 Task: Look for space in Bagé, Brazil from 5th July, 2023 to 15th July, 2023 for 9 adults in price range Rs.15000 to Rs.25000. Place can be entire place with 5 bedrooms having 5 beds and 5 bathrooms. Property type can be house, flat, guest house. Amenities needed are: washing machine. Booking option can be shelf check-in. Required host language is Spanish.
Action: Mouse moved to (412, 89)
Screenshot: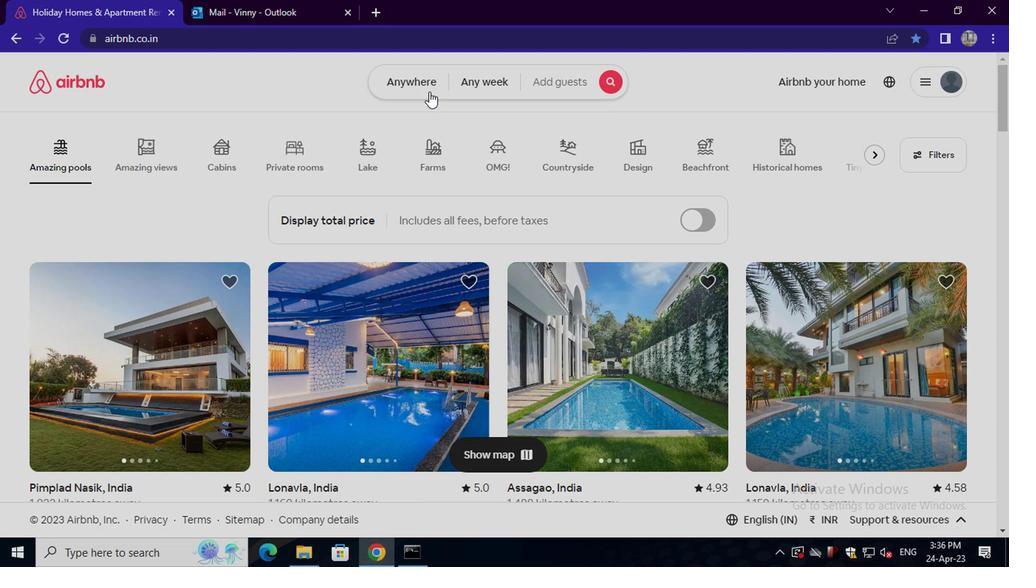 
Action: Mouse pressed left at (412, 89)
Screenshot: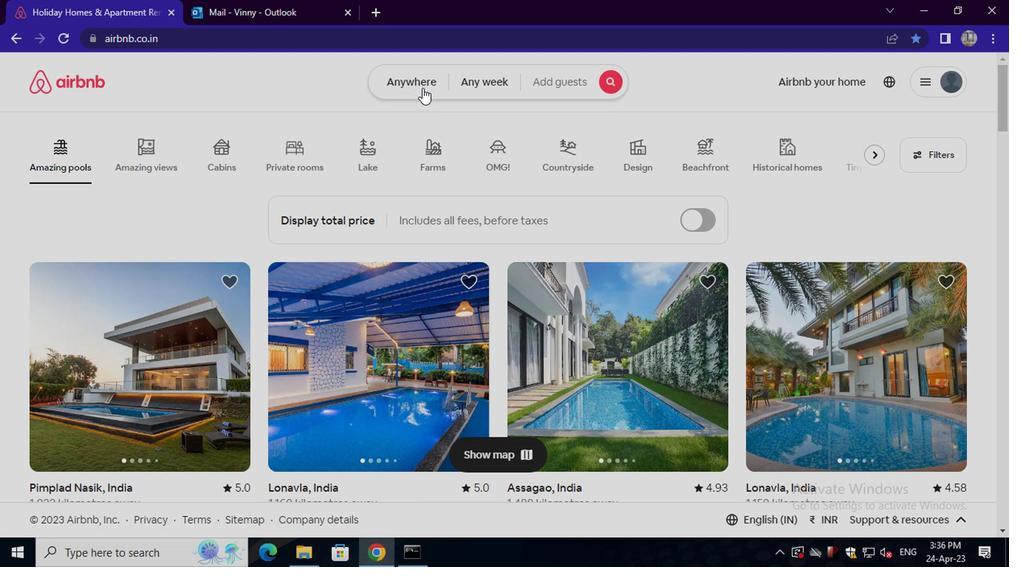 
Action: Mouse moved to (311, 140)
Screenshot: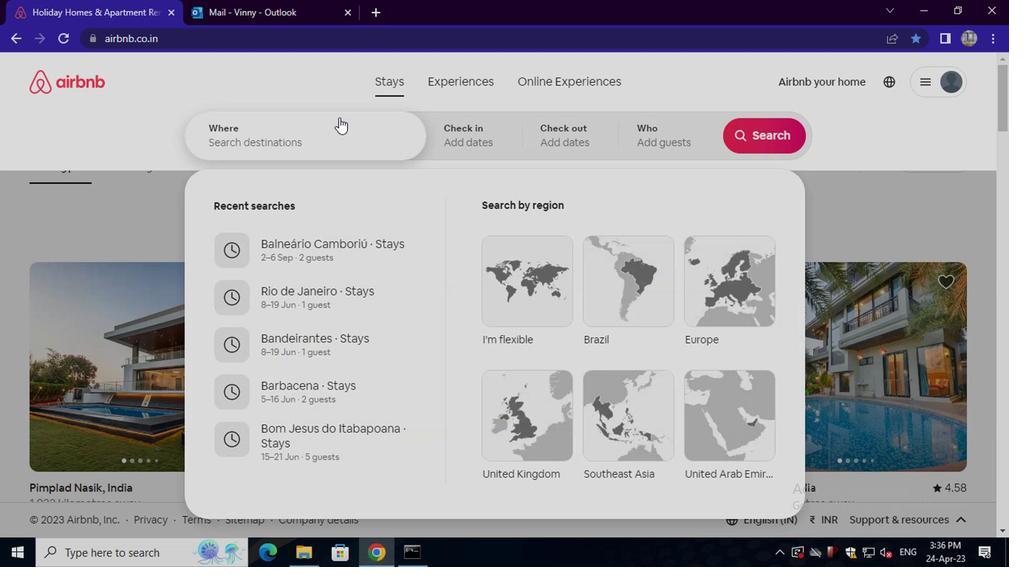 
Action: Mouse pressed left at (311, 140)
Screenshot: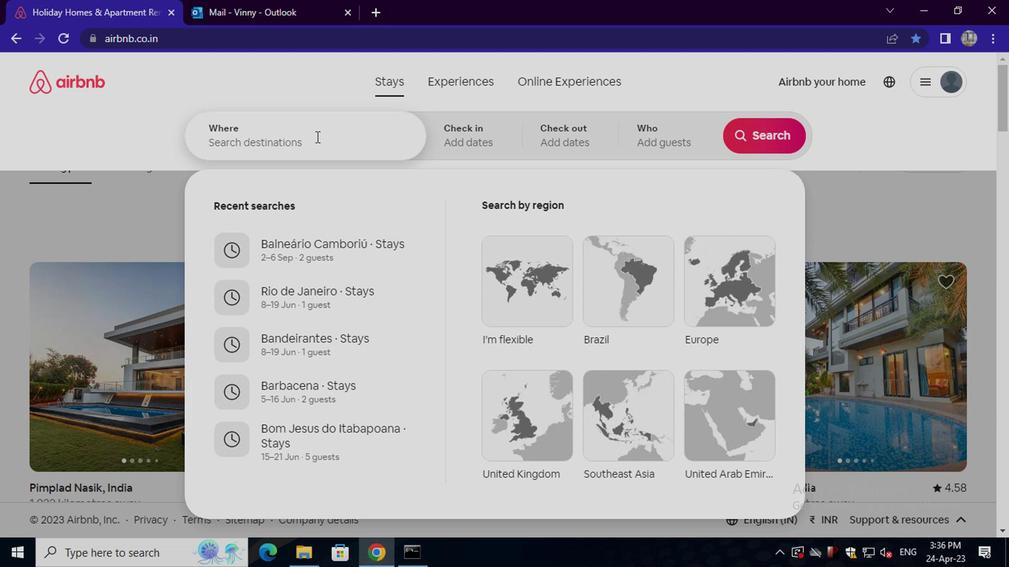 
Action: Key pressed bage,<Key.space>n<Key.backspace>brazil<Key.enter>
Screenshot: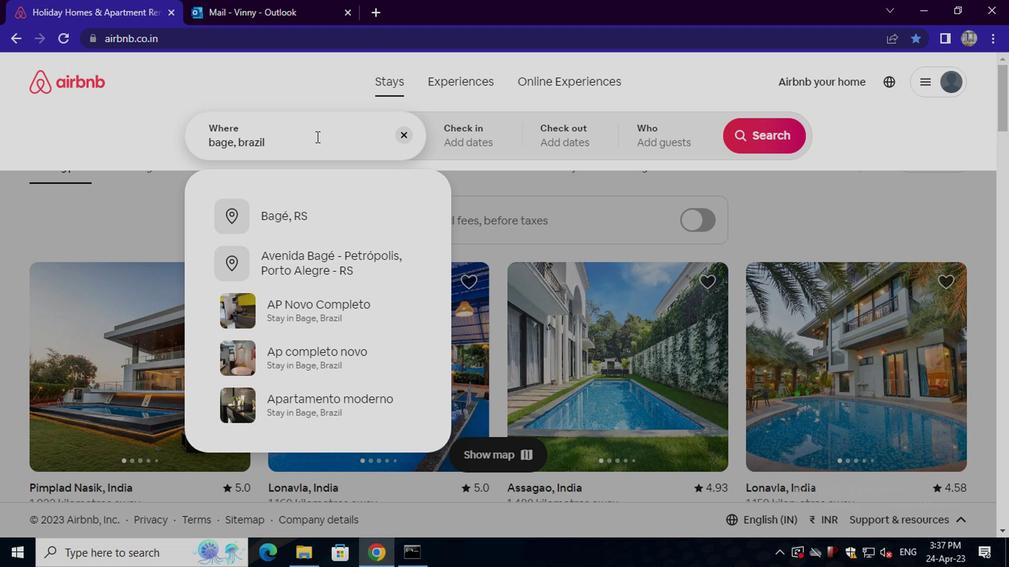 
Action: Mouse moved to (745, 250)
Screenshot: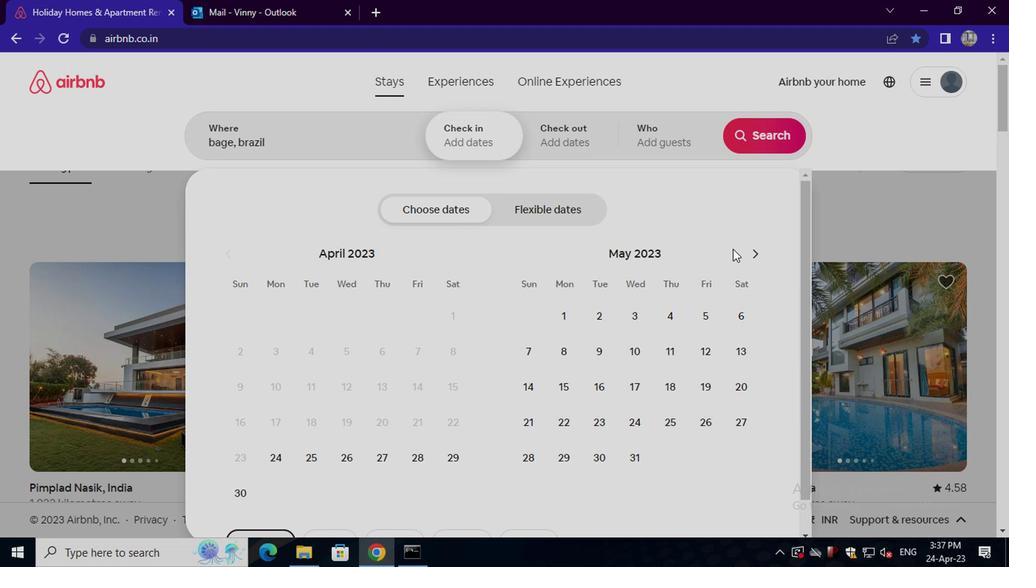 
Action: Mouse pressed left at (745, 250)
Screenshot: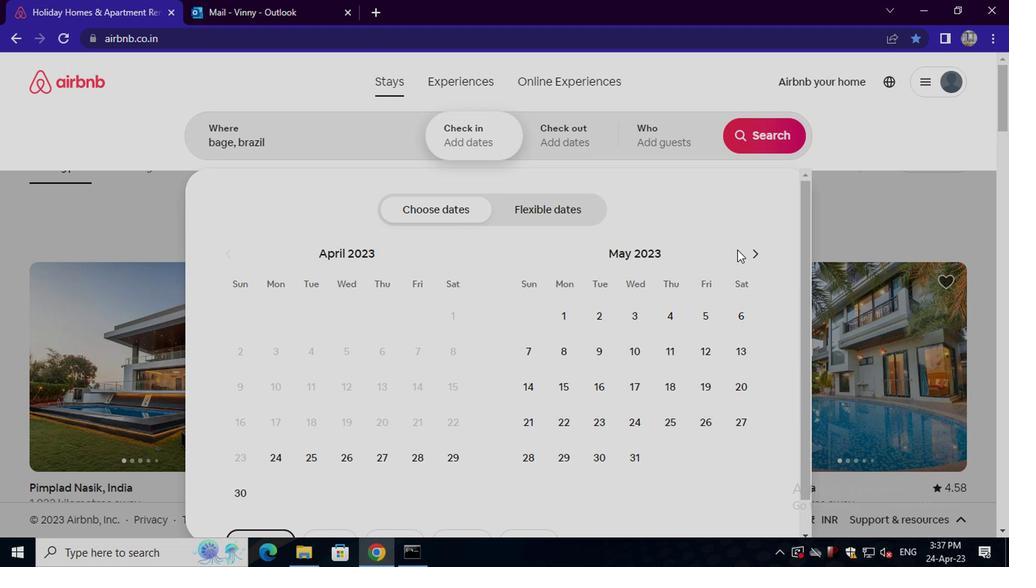 
Action: Mouse moved to (745, 250)
Screenshot: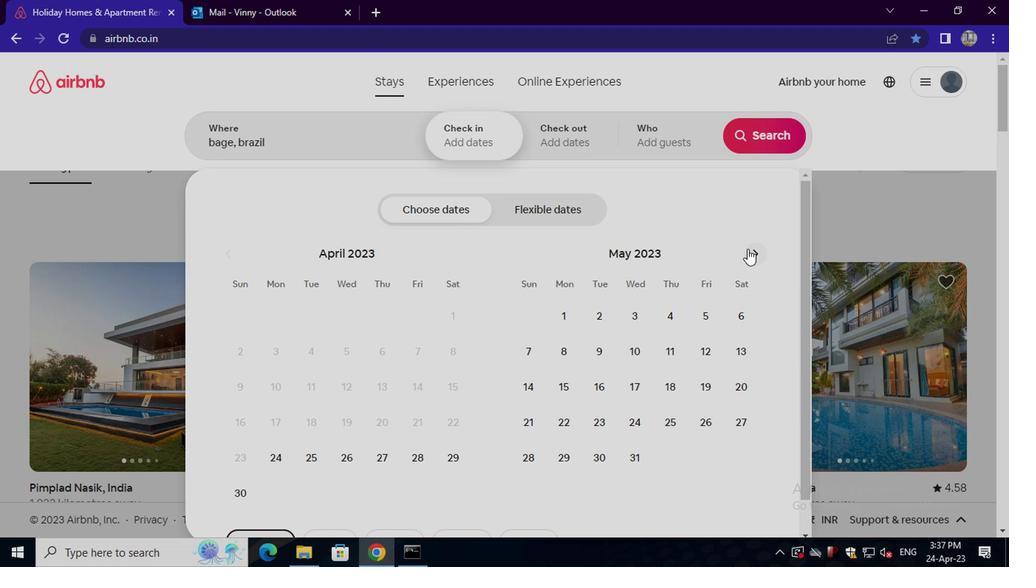 
Action: Mouse pressed left at (745, 250)
Screenshot: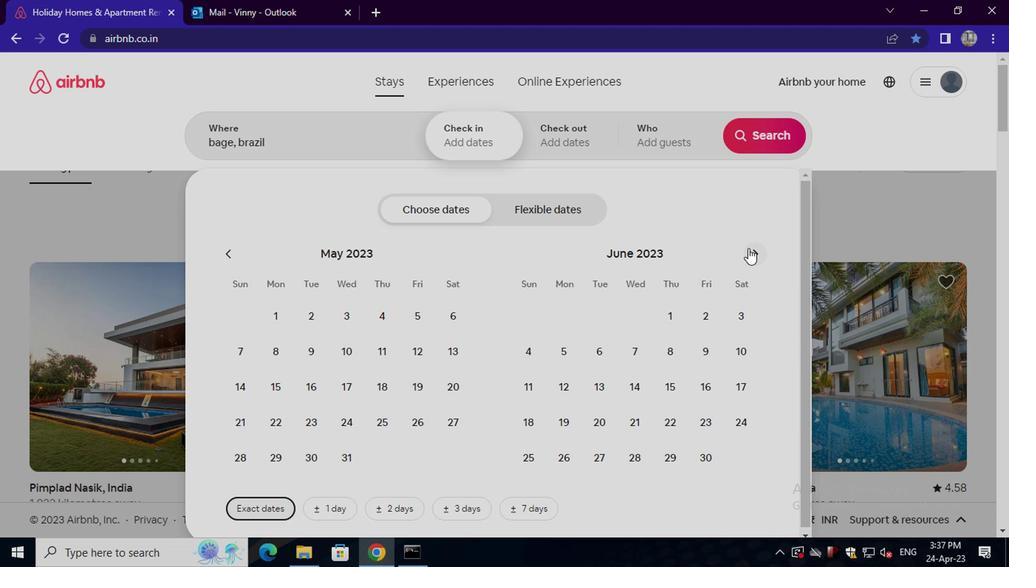 
Action: Mouse moved to (636, 350)
Screenshot: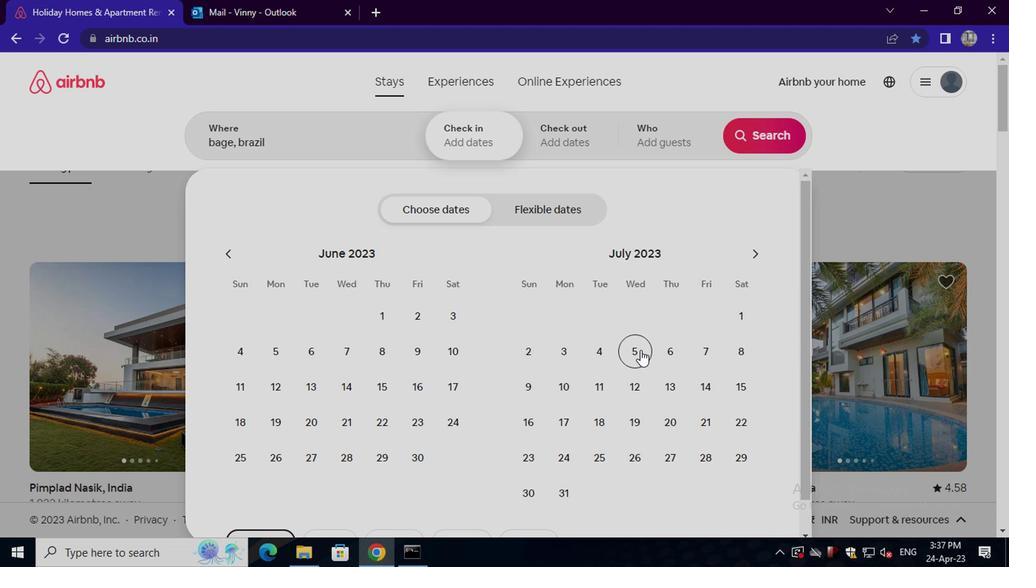 
Action: Mouse pressed left at (636, 350)
Screenshot: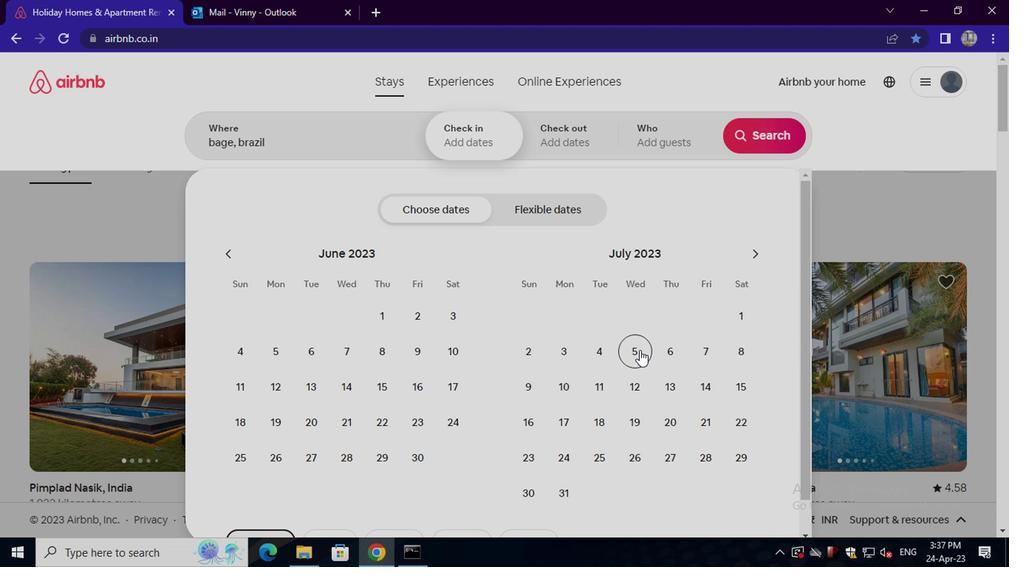 
Action: Mouse moved to (731, 388)
Screenshot: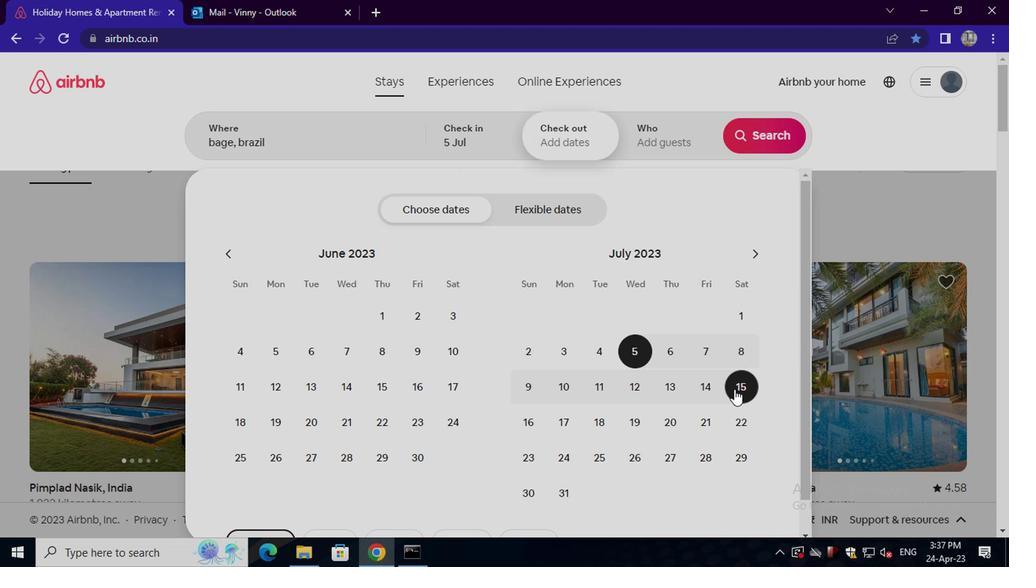 
Action: Mouse pressed left at (731, 388)
Screenshot: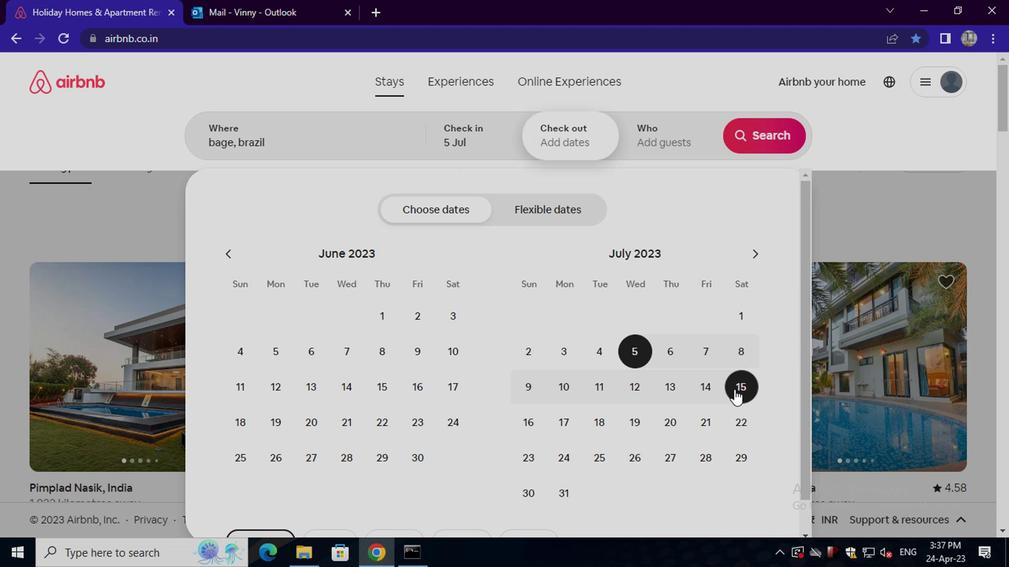 
Action: Mouse moved to (665, 141)
Screenshot: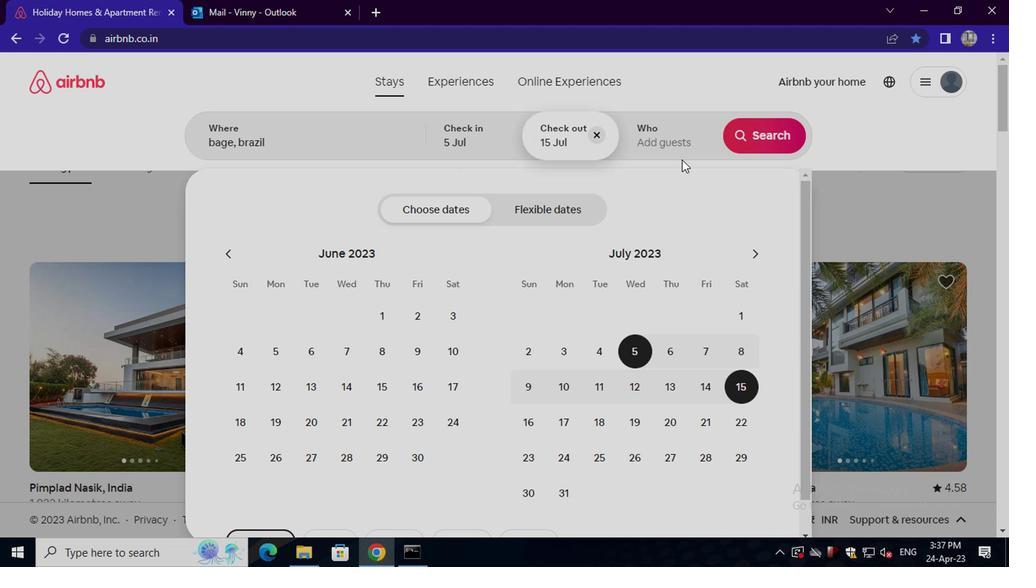 
Action: Mouse pressed left at (665, 141)
Screenshot: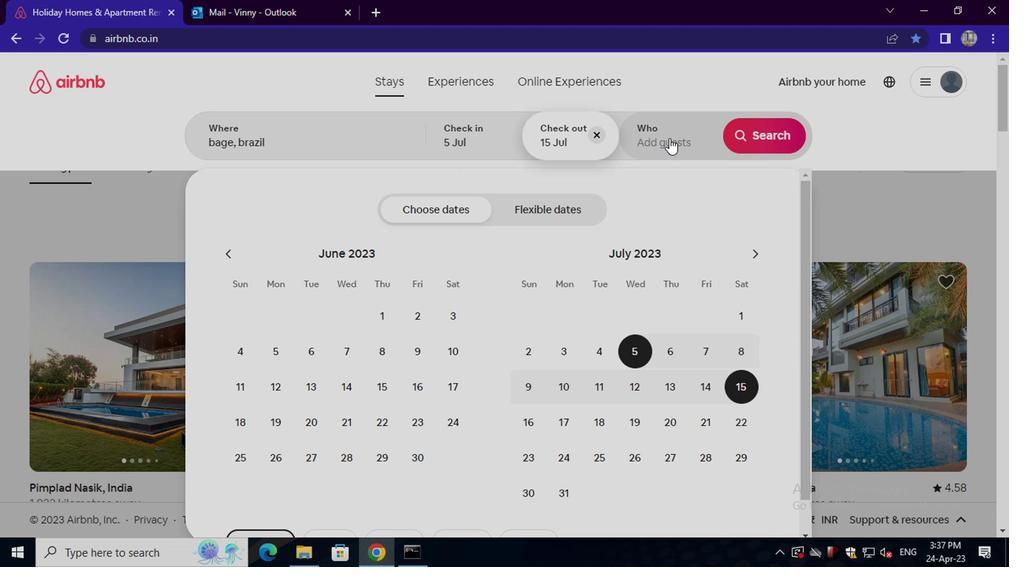 
Action: Mouse moved to (771, 213)
Screenshot: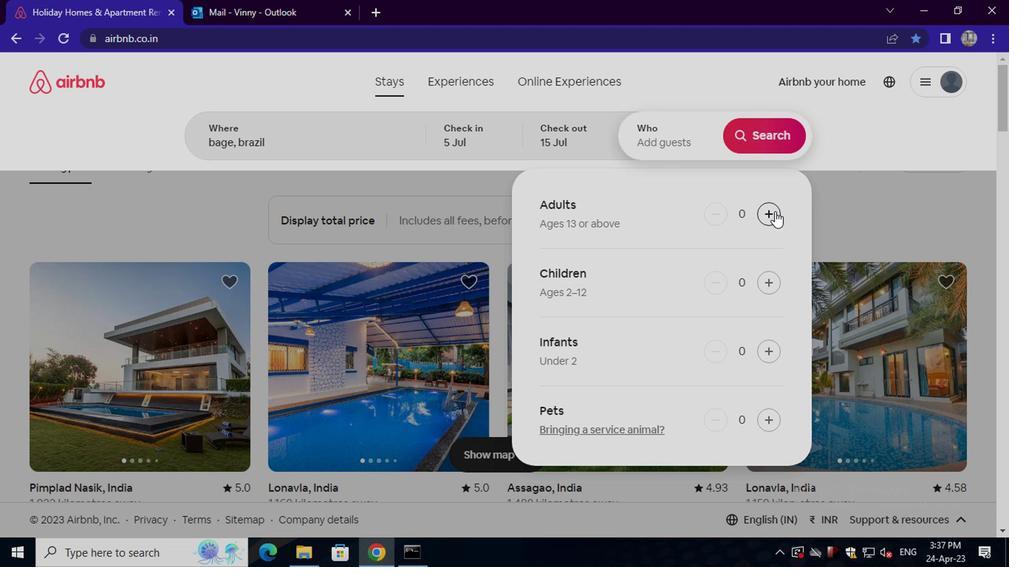 
Action: Mouse pressed left at (771, 213)
Screenshot: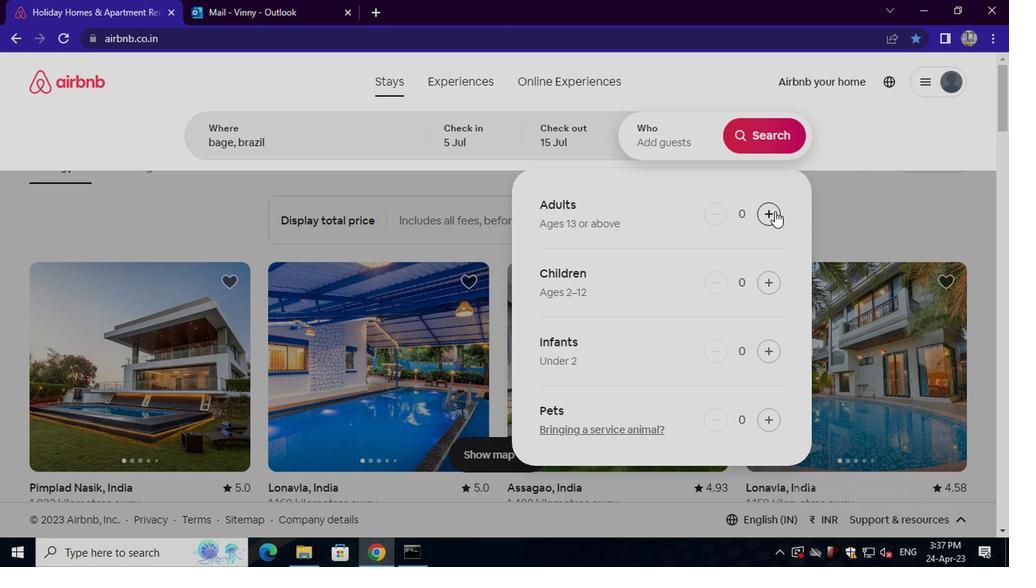 
Action: Mouse pressed left at (771, 213)
Screenshot: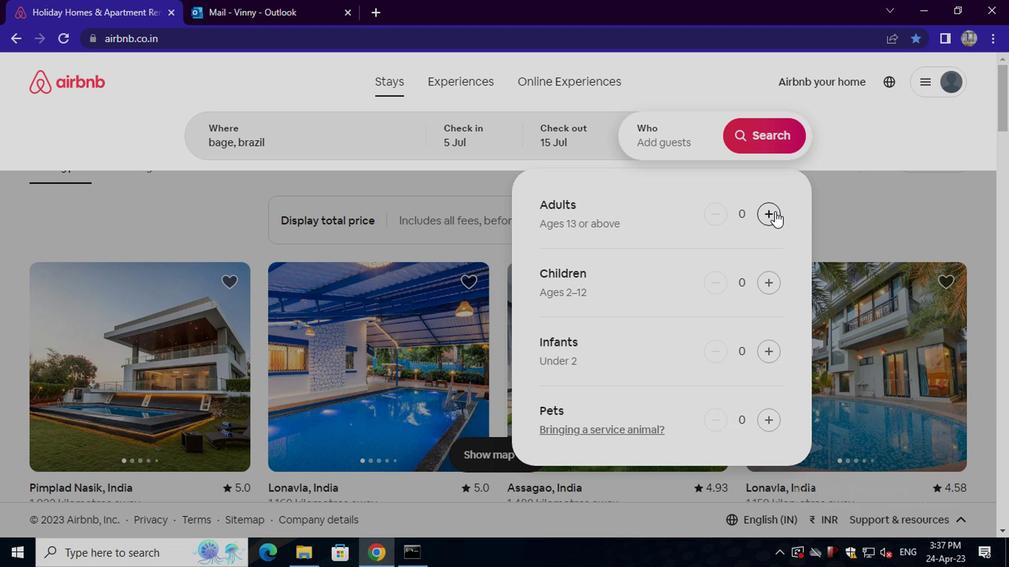 
Action: Mouse pressed left at (771, 213)
Screenshot: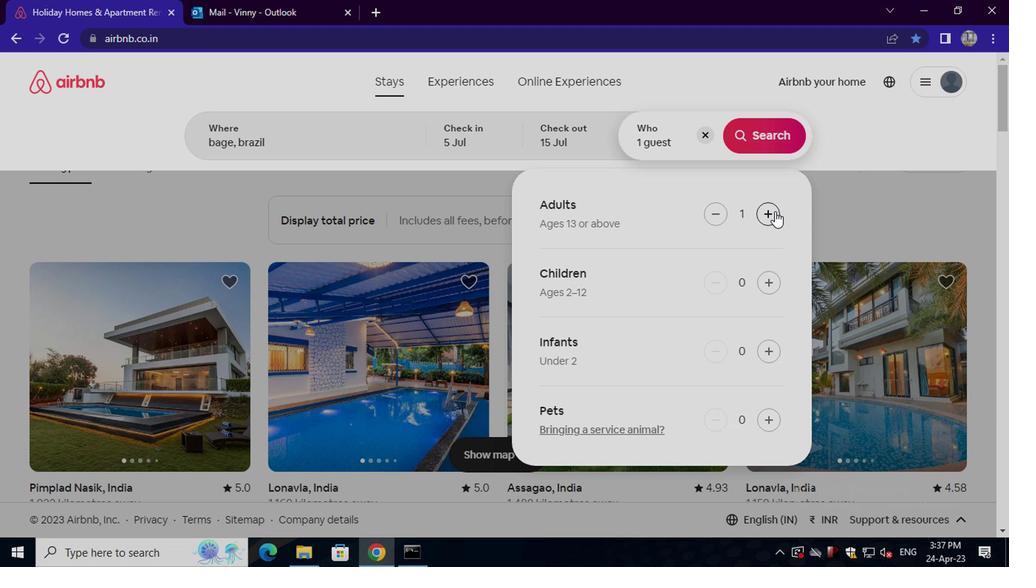 
Action: Mouse pressed left at (771, 213)
Screenshot: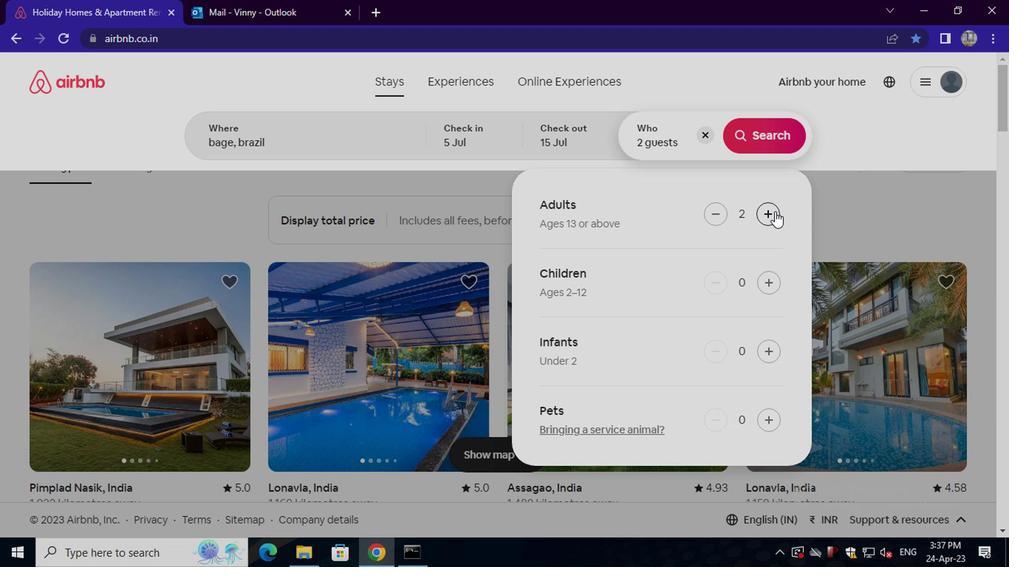 
Action: Mouse pressed left at (771, 213)
Screenshot: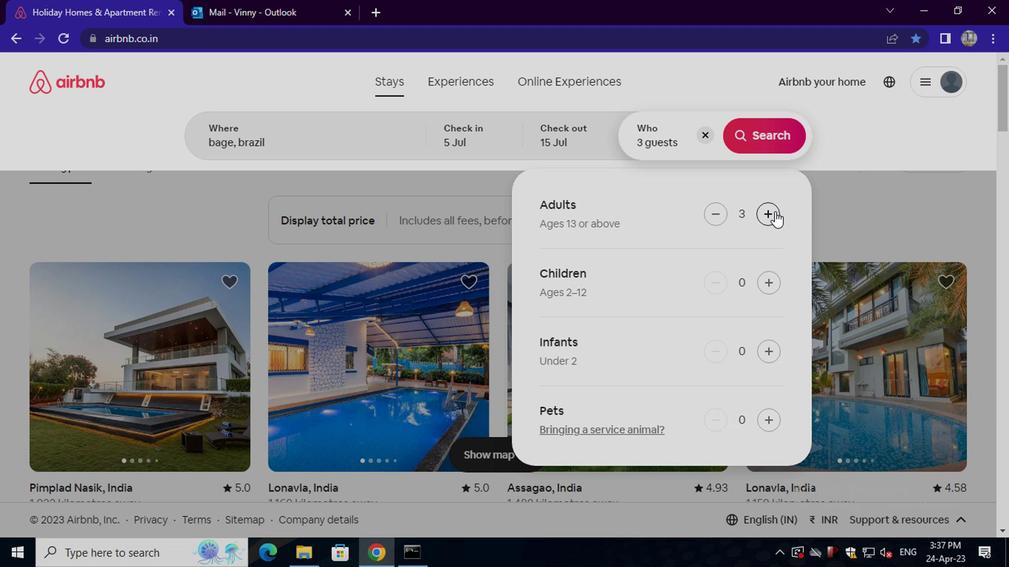 
Action: Mouse pressed left at (771, 213)
Screenshot: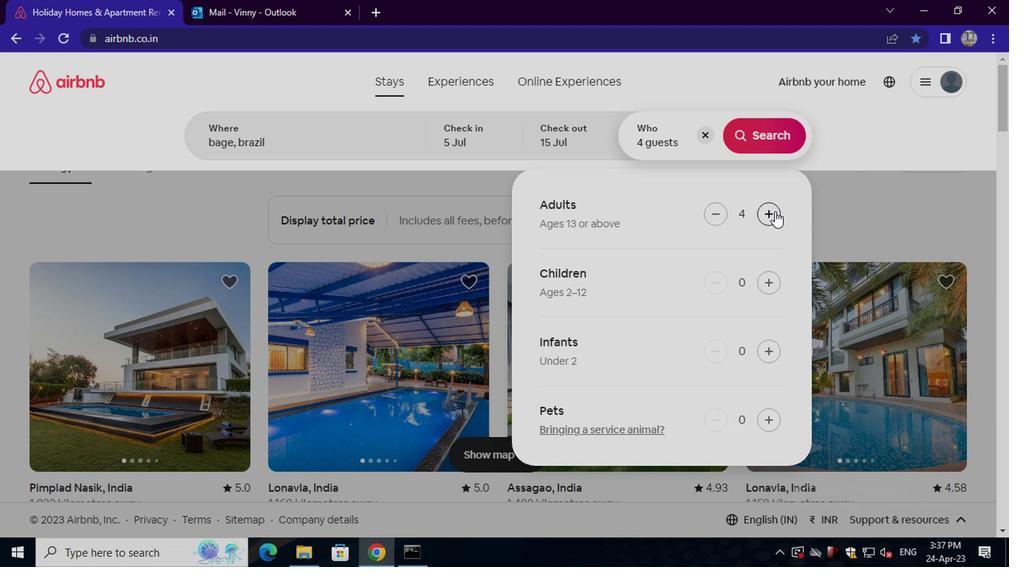 
Action: Mouse pressed left at (771, 213)
Screenshot: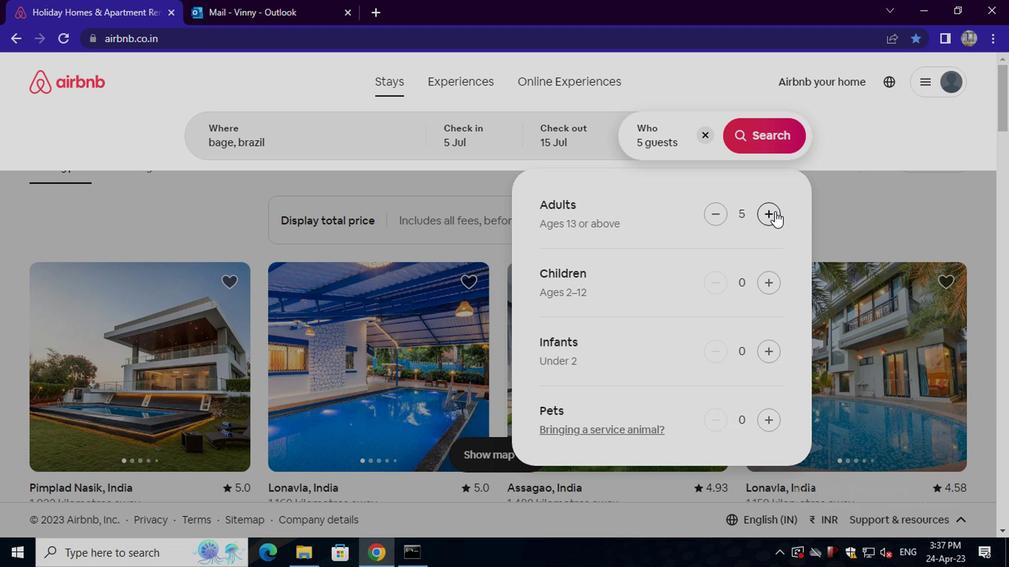 
Action: Mouse pressed left at (771, 213)
Screenshot: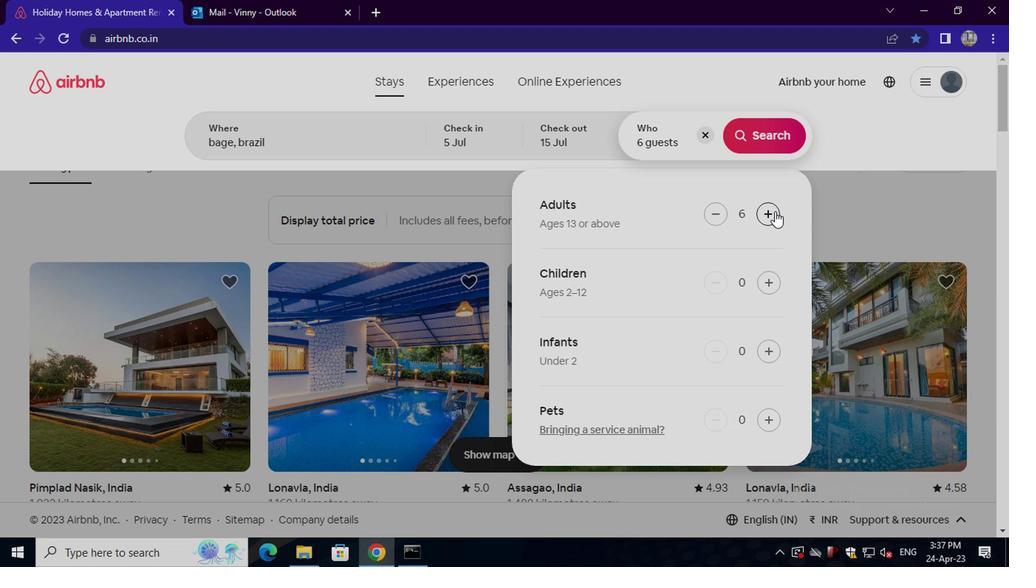 
Action: Mouse pressed left at (771, 213)
Screenshot: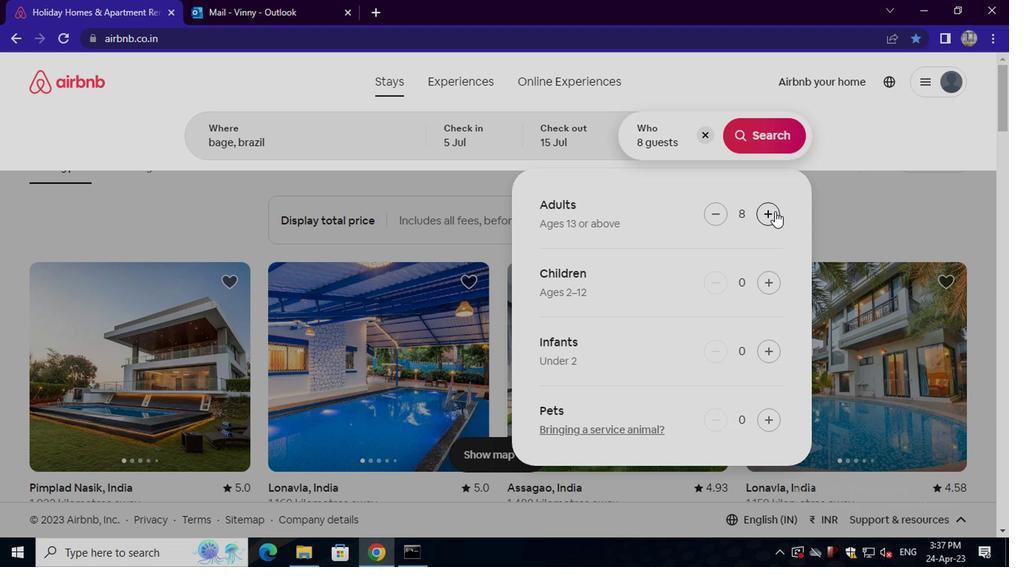 
Action: Mouse moved to (756, 148)
Screenshot: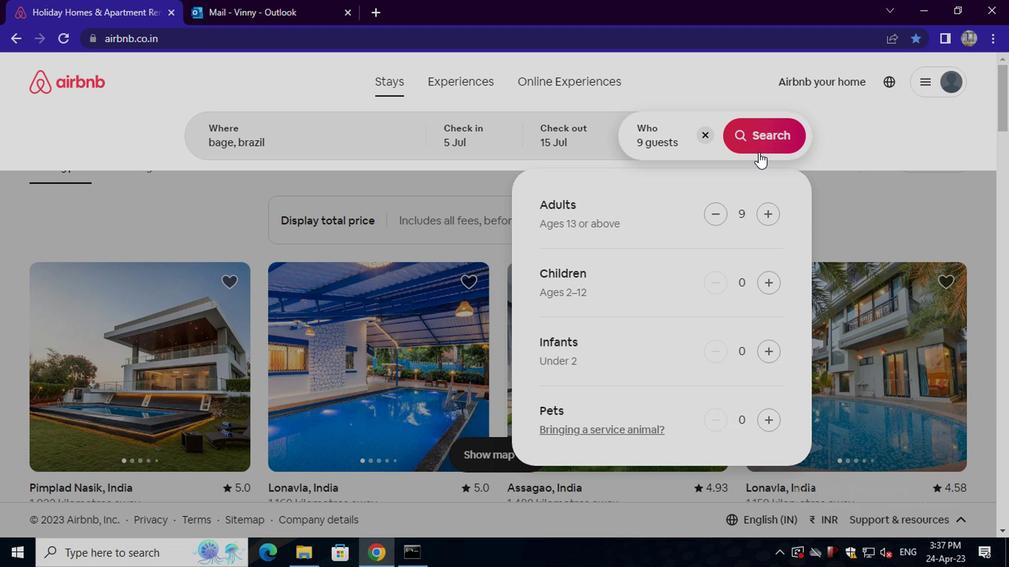 
Action: Mouse pressed left at (756, 148)
Screenshot: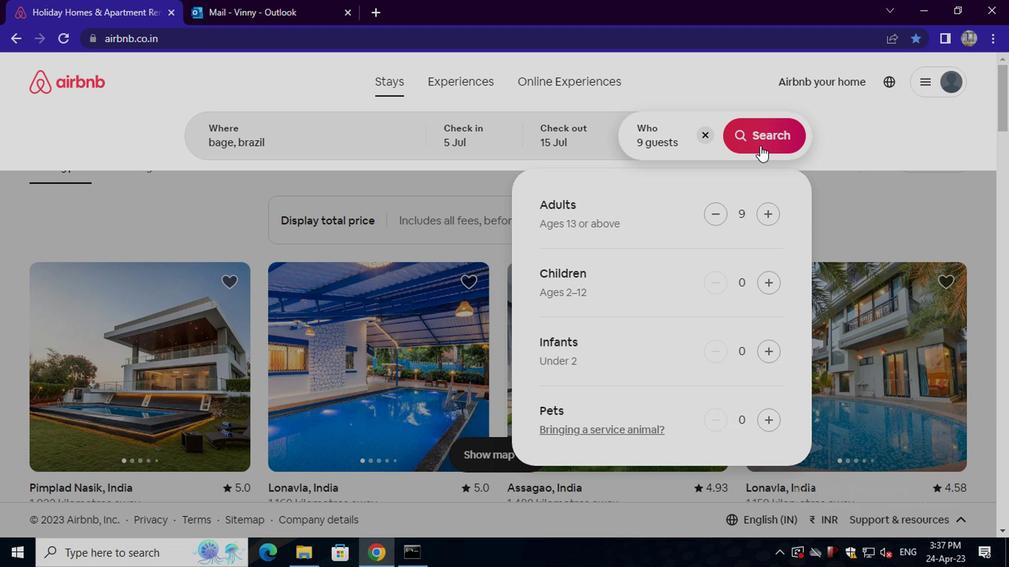 
Action: Mouse moved to (955, 141)
Screenshot: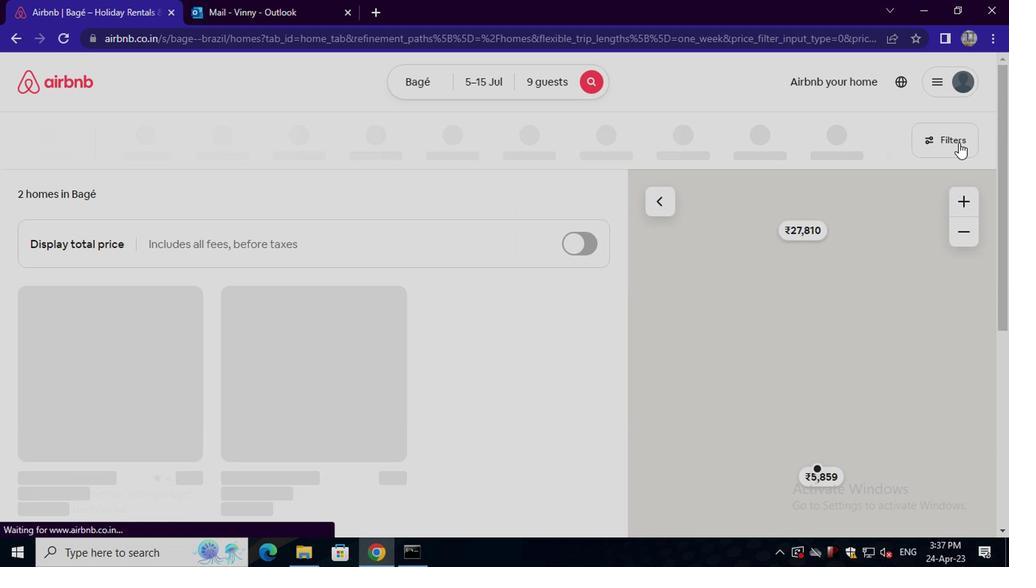 
Action: Mouse pressed left at (955, 141)
Screenshot: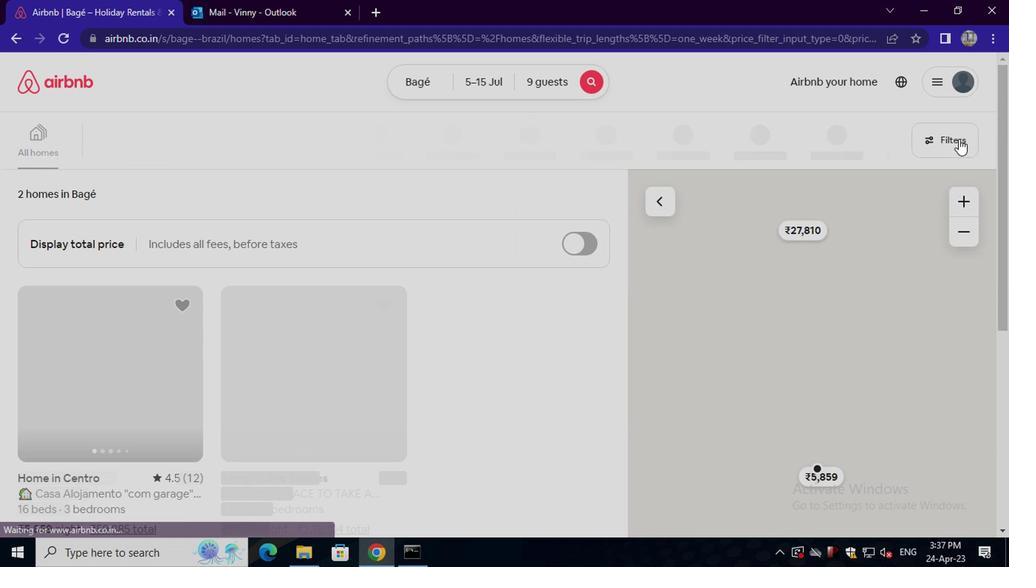 
Action: Mouse moved to (395, 323)
Screenshot: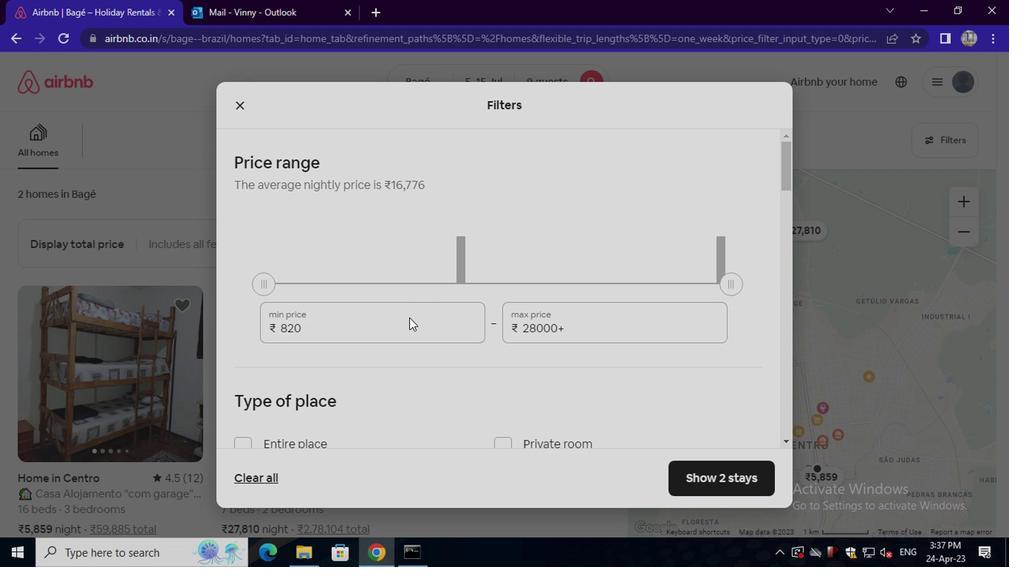 
Action: Mouse pressed left at (395, 323)
Screenshot: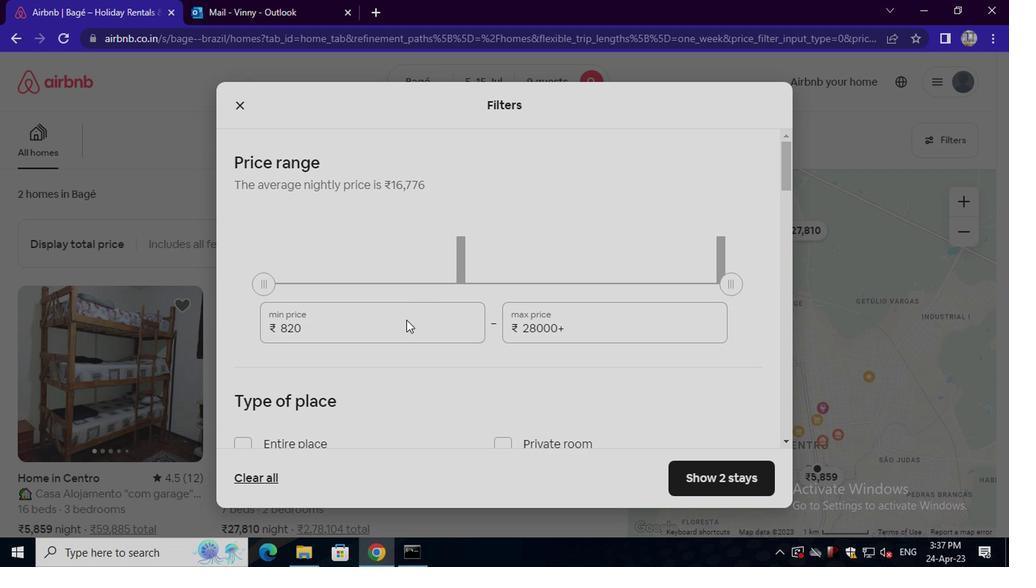 
Action: Key pressed <Key.backspace><Key.backspace><Key.backspace><Key.backspace><Key.backspace><Key.backspace><Key.backspace><Key.backspace><Key.backspace><Key.backspace><Key.backspace><Key.backspace>15000
Screenshot: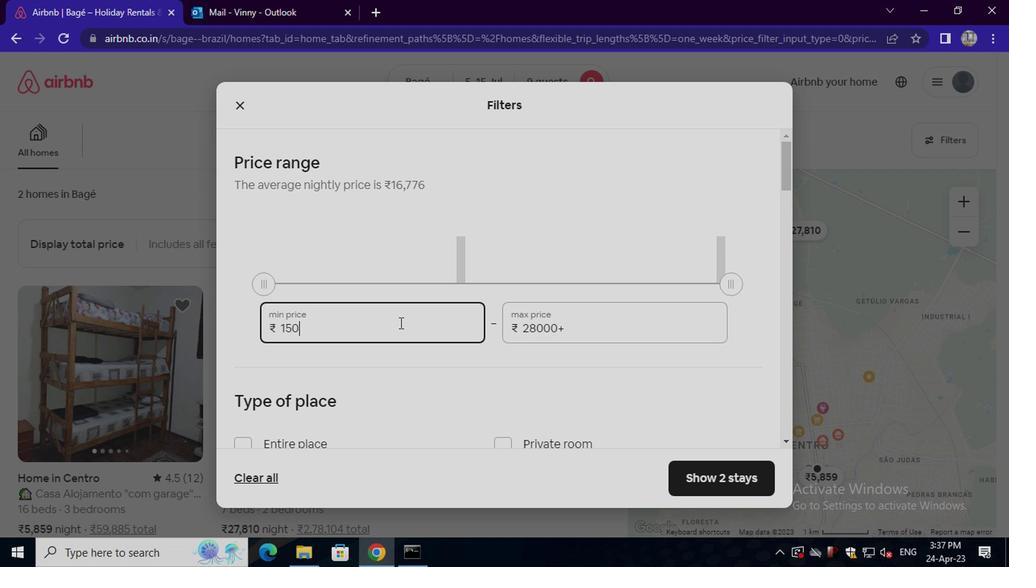 
Action: Mouse moved to (593, 332)
Screenshot: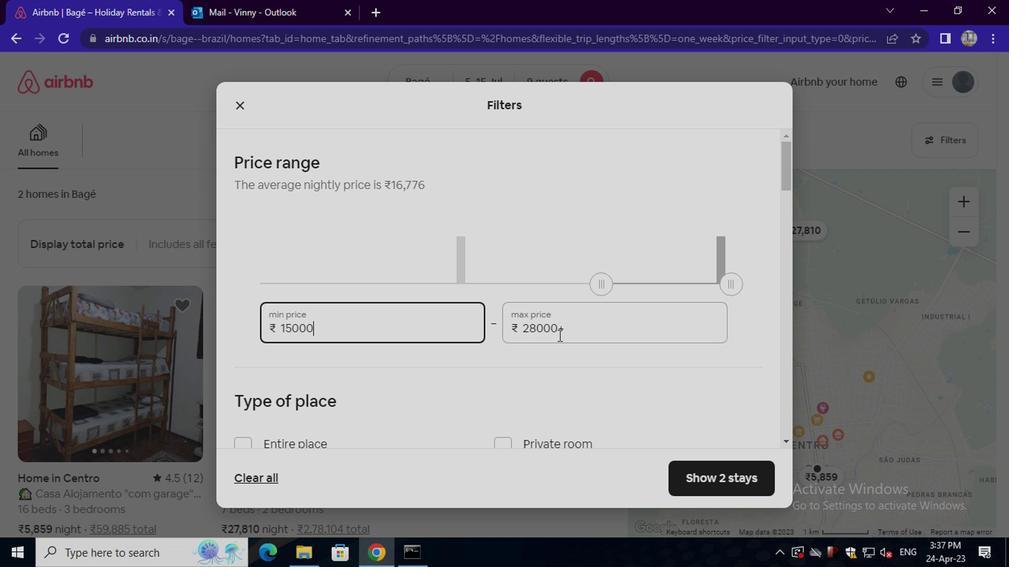 
Action: Mouse pressed left at (593, 332)
Screenshot: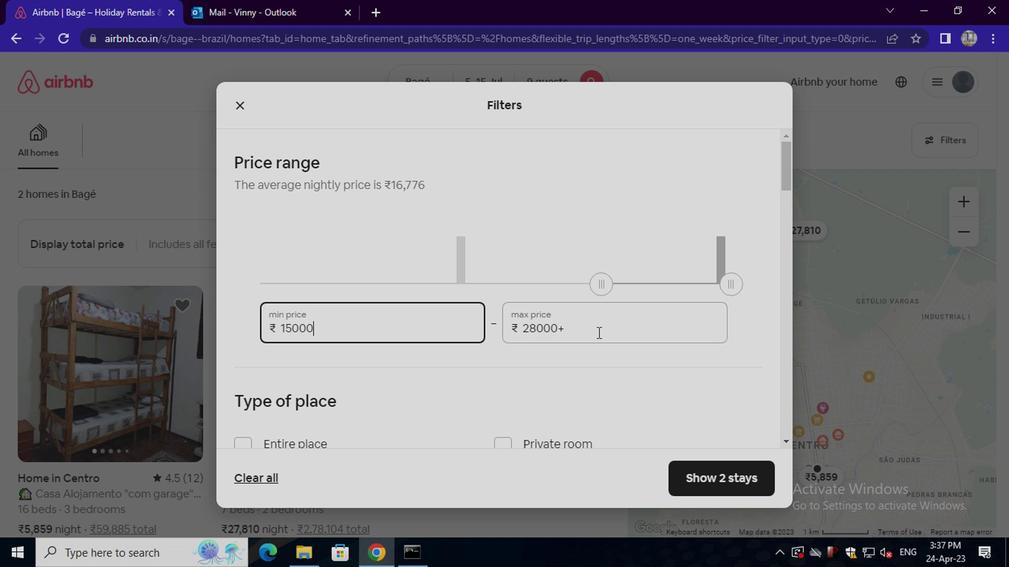 
Action: Key pressed <Key.backspace><Key.backspace><Key.backspace><Key.backspace><Key.backspace><Key.backspace><Key.backspace>25000
Screenshot: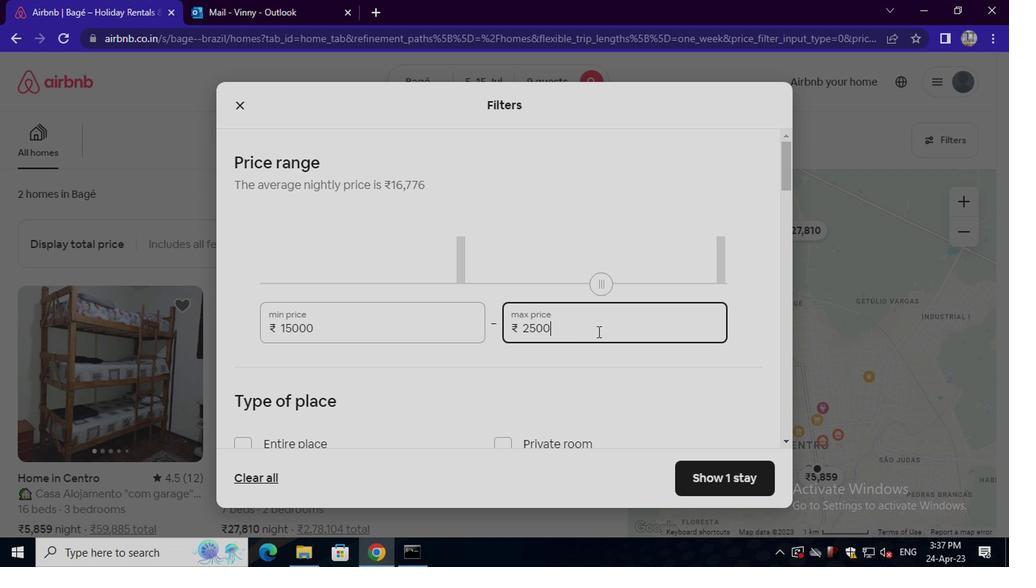 
Action: Mouse moved to (478, 364)
Screenshot: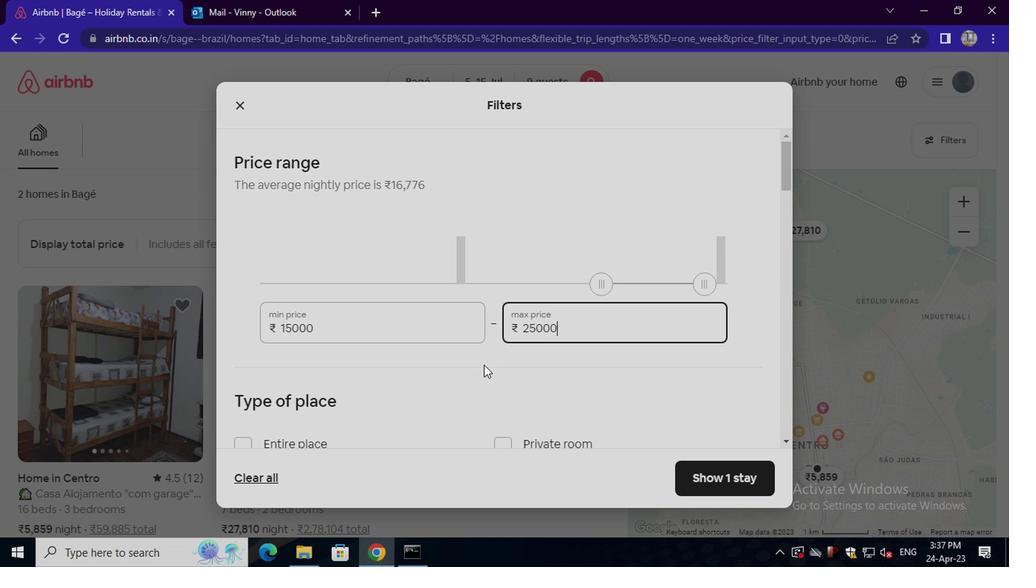 
Action: Mouse scrolled (478, 364) with delta (0, 0)
Screenshot: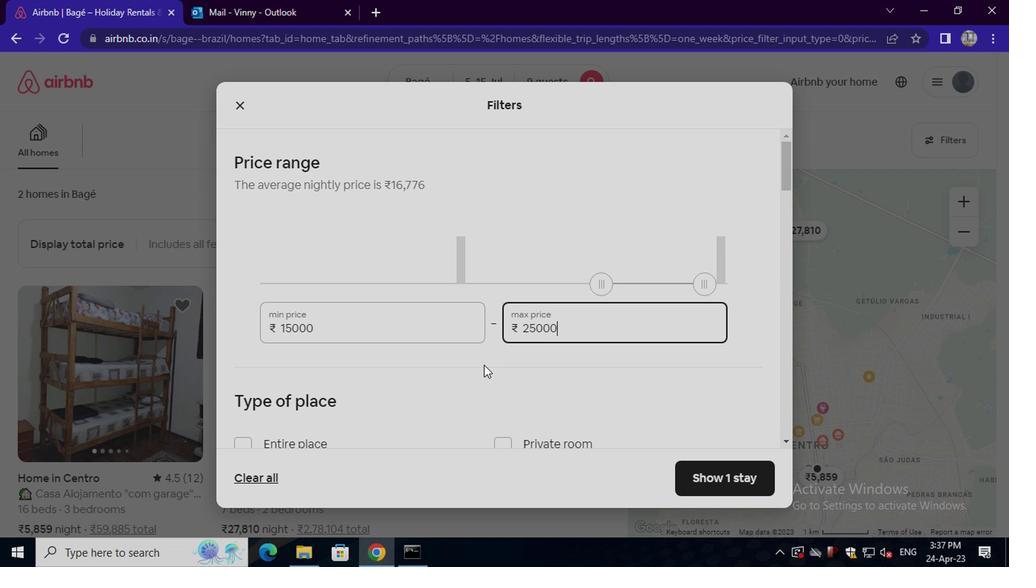 
Action: Mouse scrolled (478, 364) with delta (0, 0)
Screenshot: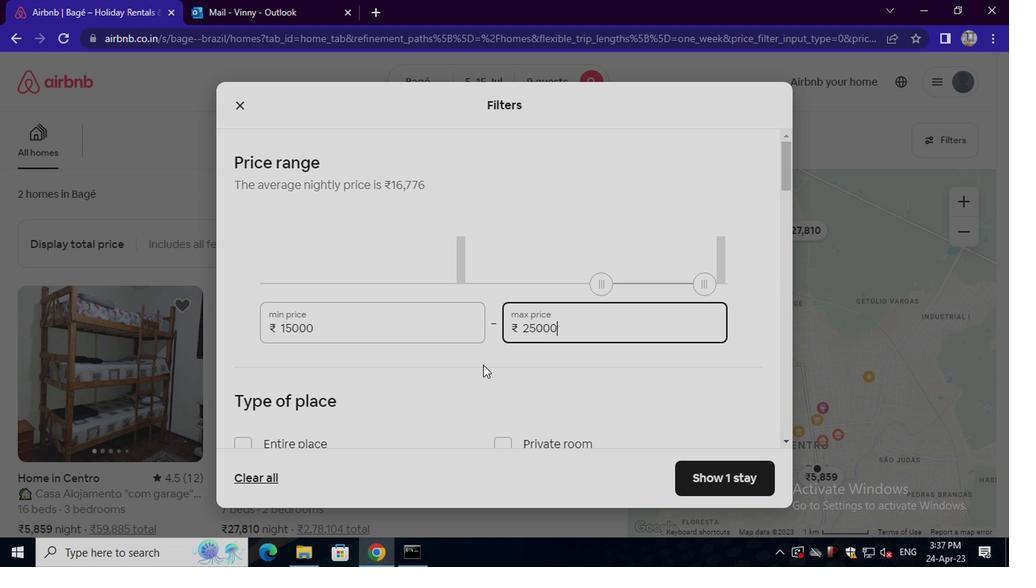 
Action: Mouse moved to (273, 301)
Screenshot: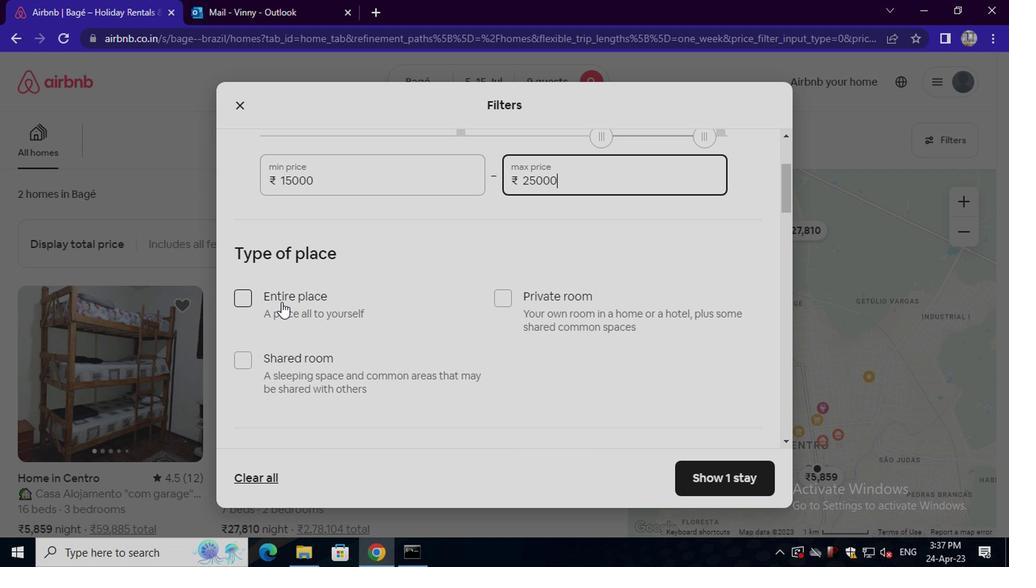 
Action: Mouse pressed left at (273, 301)
Screenshot: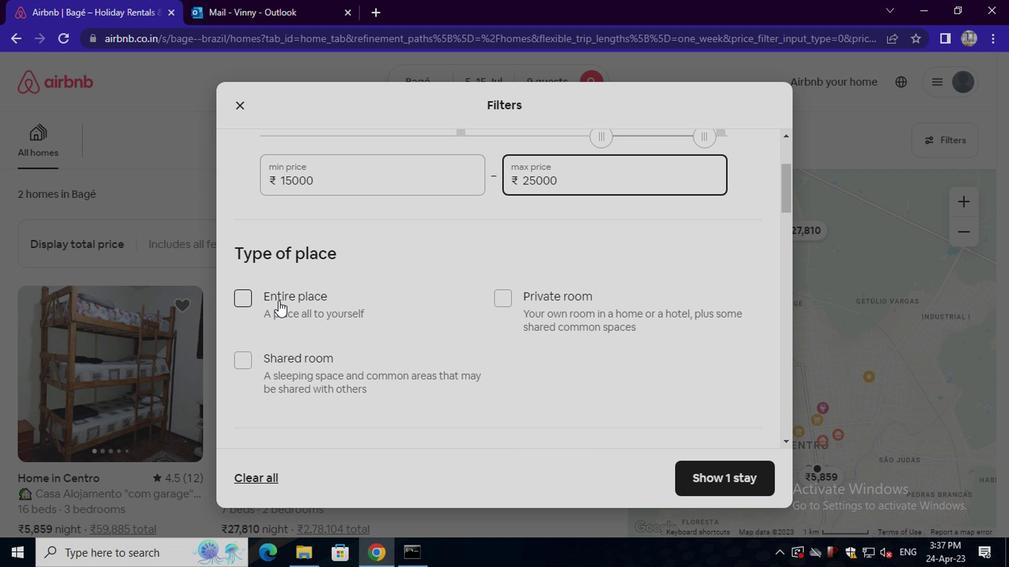 
Action: Mouse moved to (321, 331)
Screenshot: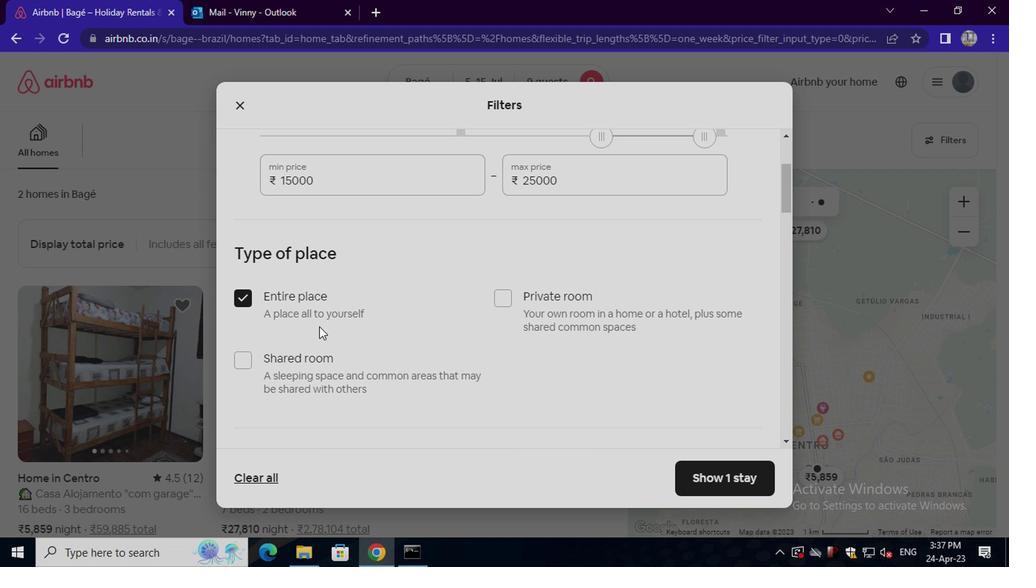 
Action: Mouse scrolled (321, 330) with delta (0, -1)
Screenshot: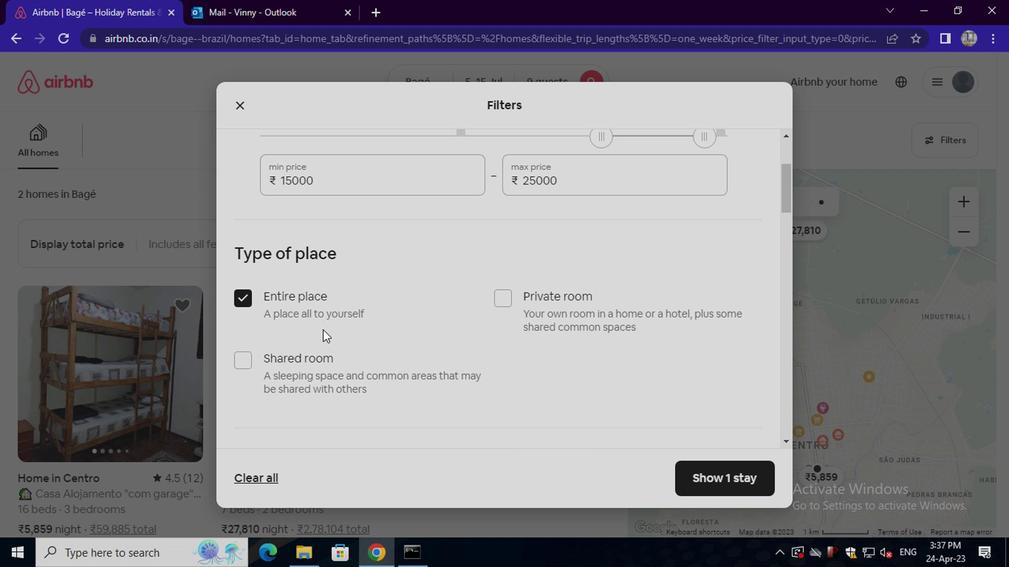 
Action: Mouse scrolled (321, 330) with delta (0, -1)
Screenshot: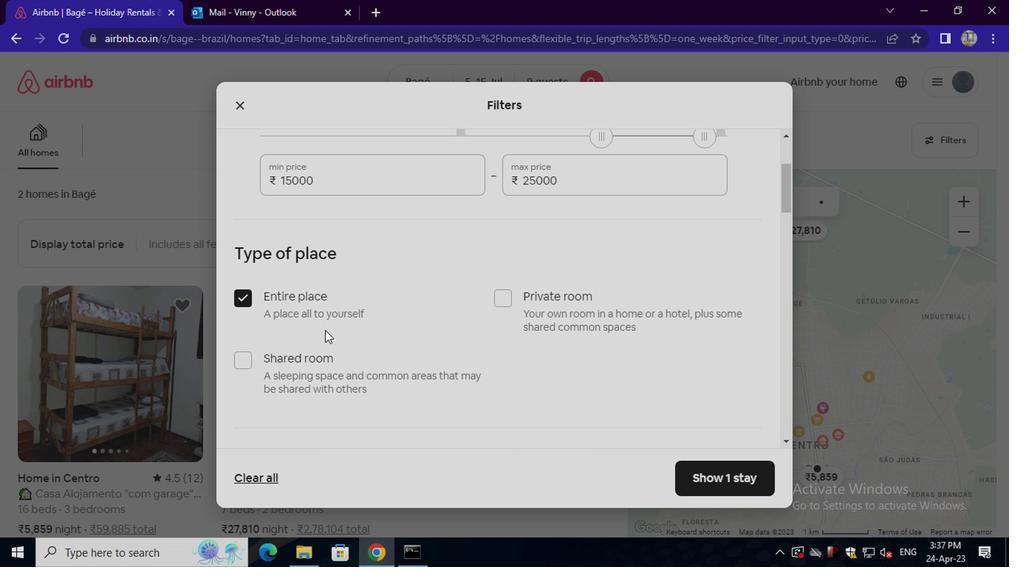 
Action: Mouse scrolled (321, 330) with delta (0, -1)
Screenshot: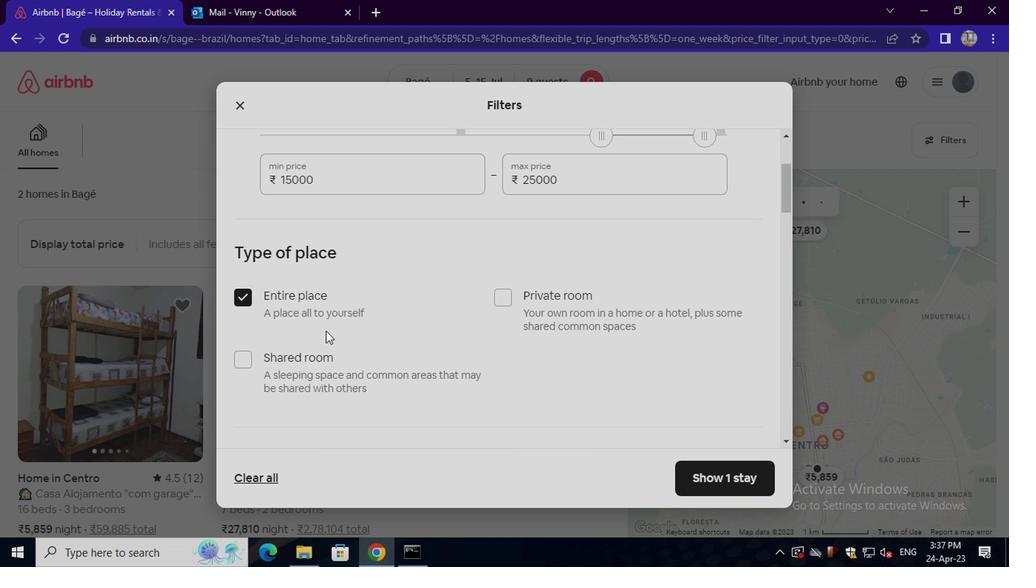 
Action: Mouse moved to (516, 321)
Screenshot: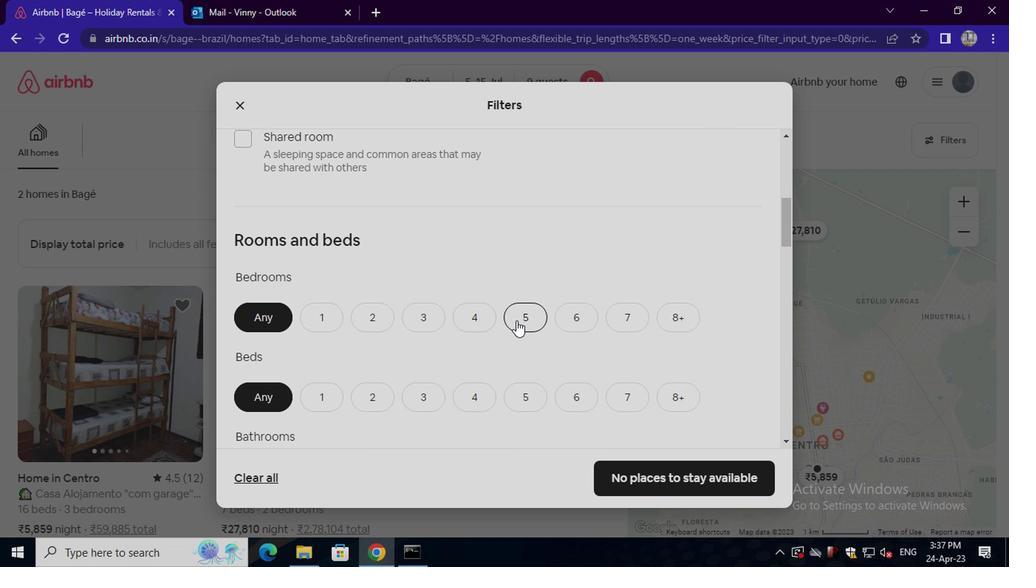 
Action: Mouse pressed left at (516, 321)
Screenshot: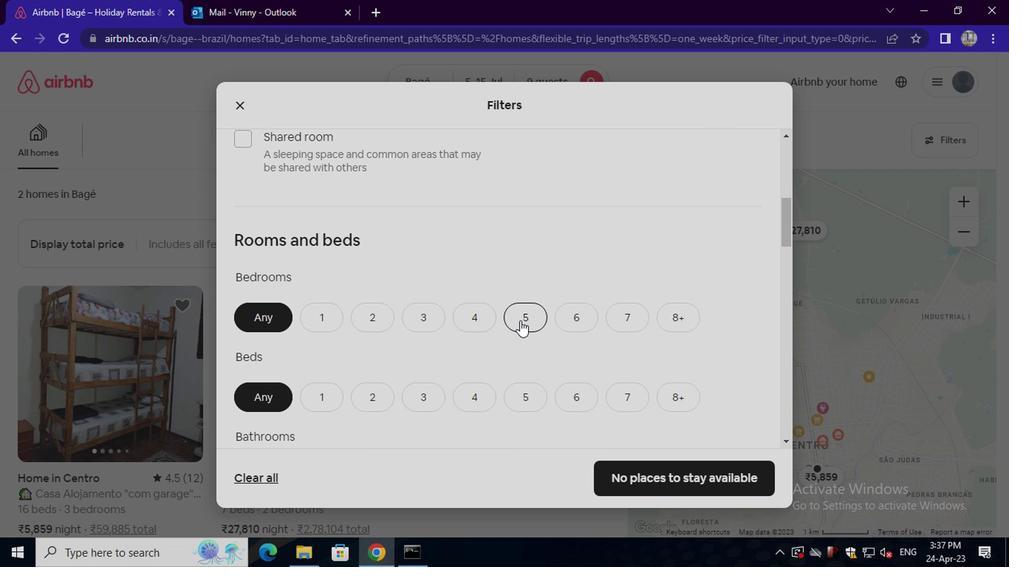 
Action: Mouse moved to (519, 389)
Screenshot: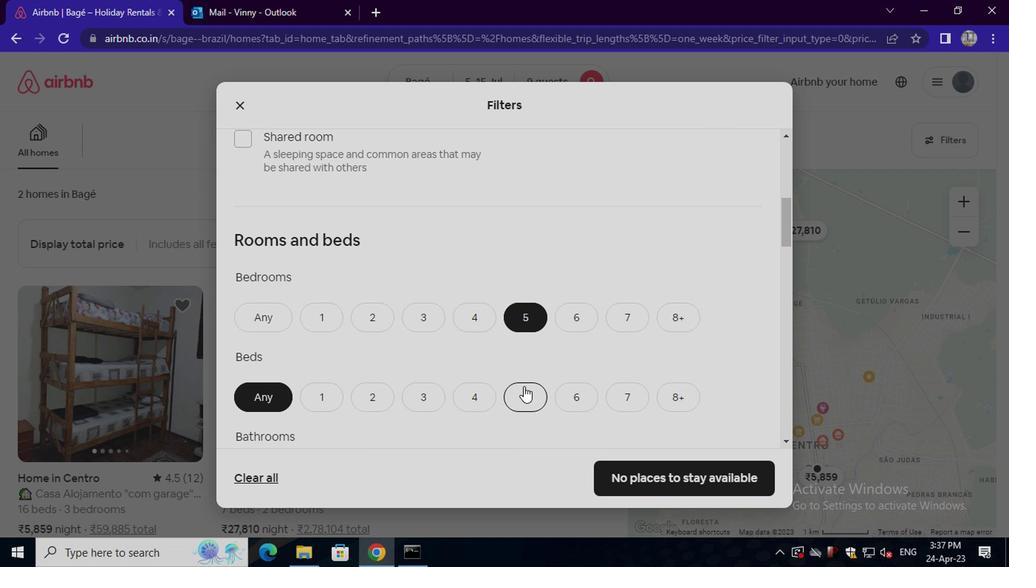
Action: Mouse pressed left at (519, 389)
Screenshot: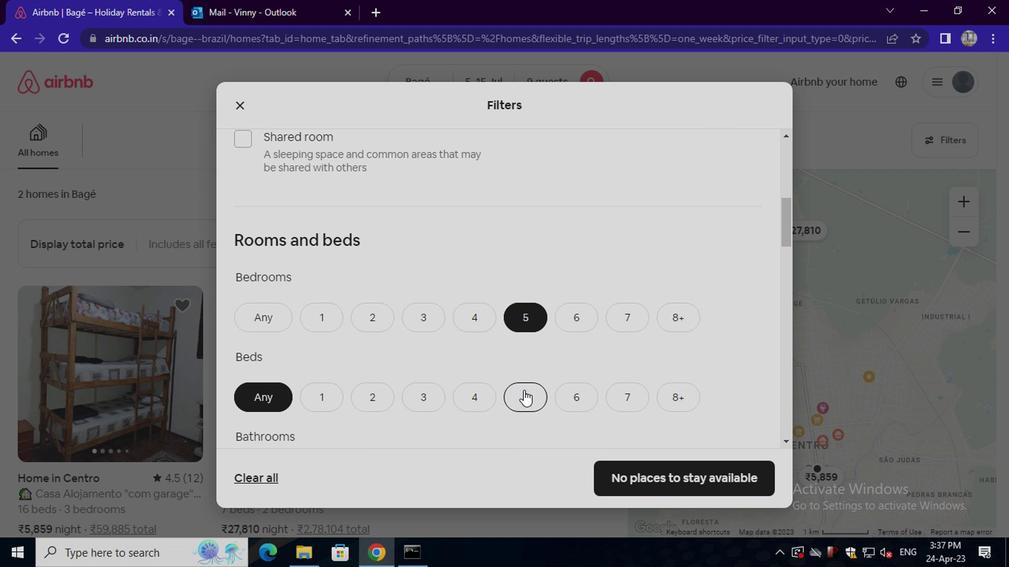 
Action: Mouse scrolled (519, 388) with delta (0, 0)
Screenshot: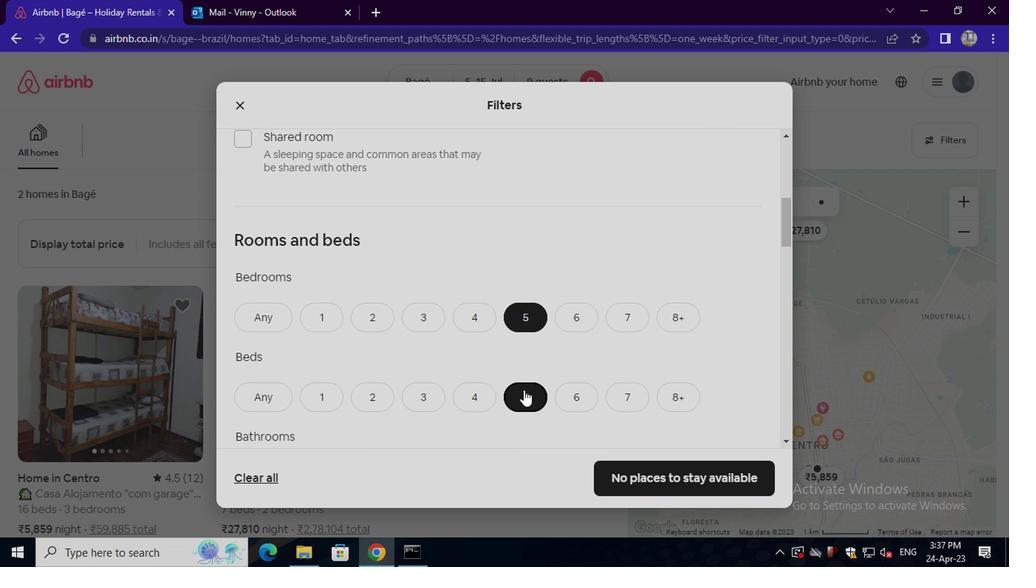 
Action: Mouse scrolled (519, 388) with delta (0, 0)
Screenshot: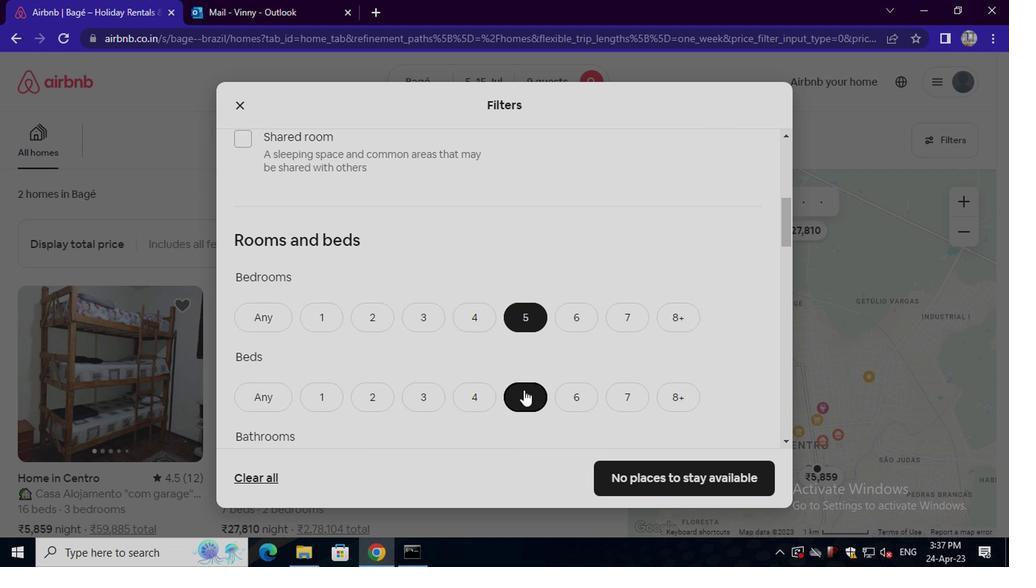 
Action: Mouse moved to (520, 333)
Screenshot: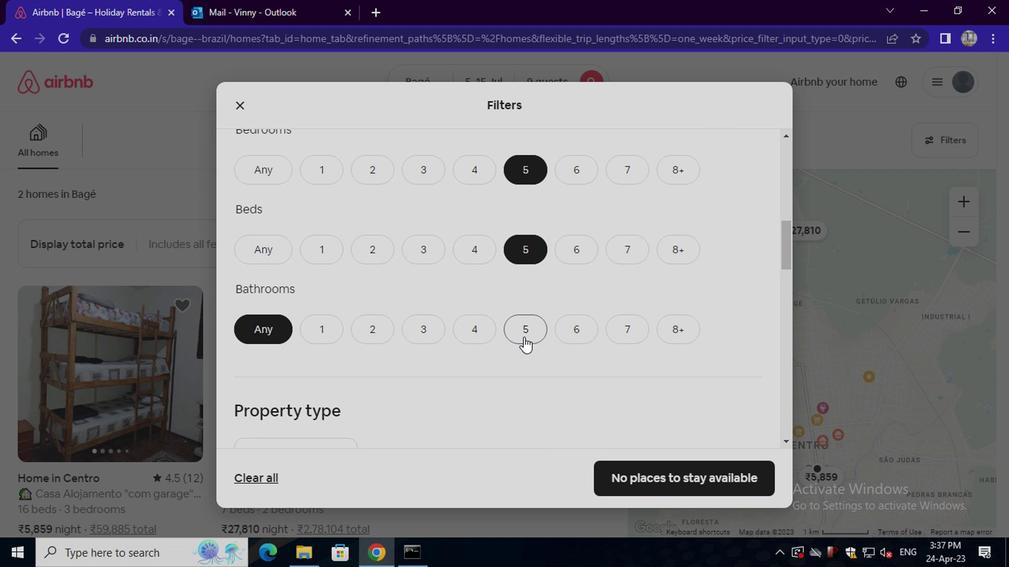 
Action: Mouse pressed left at (520, 333)
Screenshot: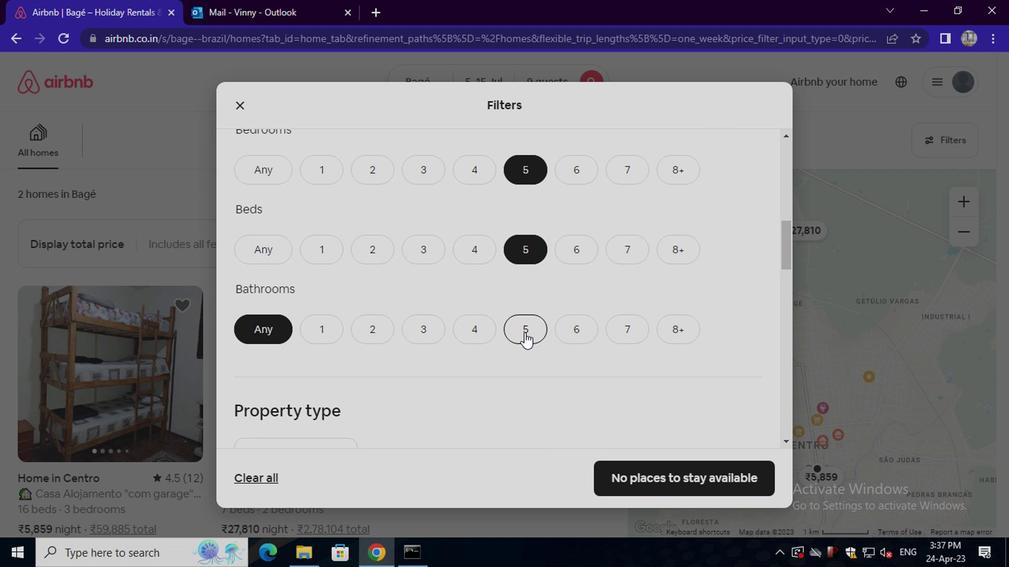 
Action: Mouse scrolled (520, 332) with delta (0, -1)
Screenshot: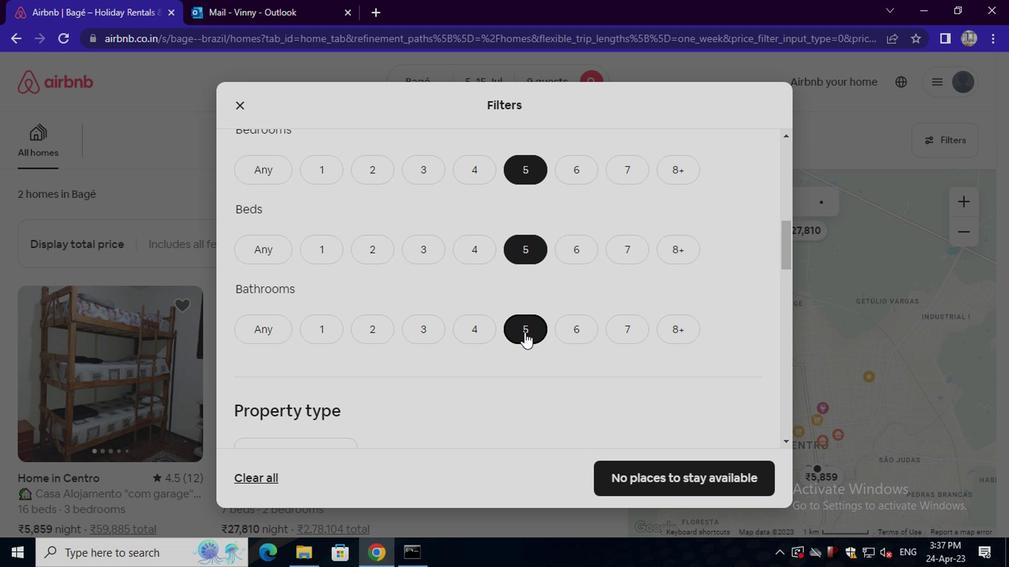 
Action: Mouse scrolled (520, 332) with delta (0, -1)
Screenshot: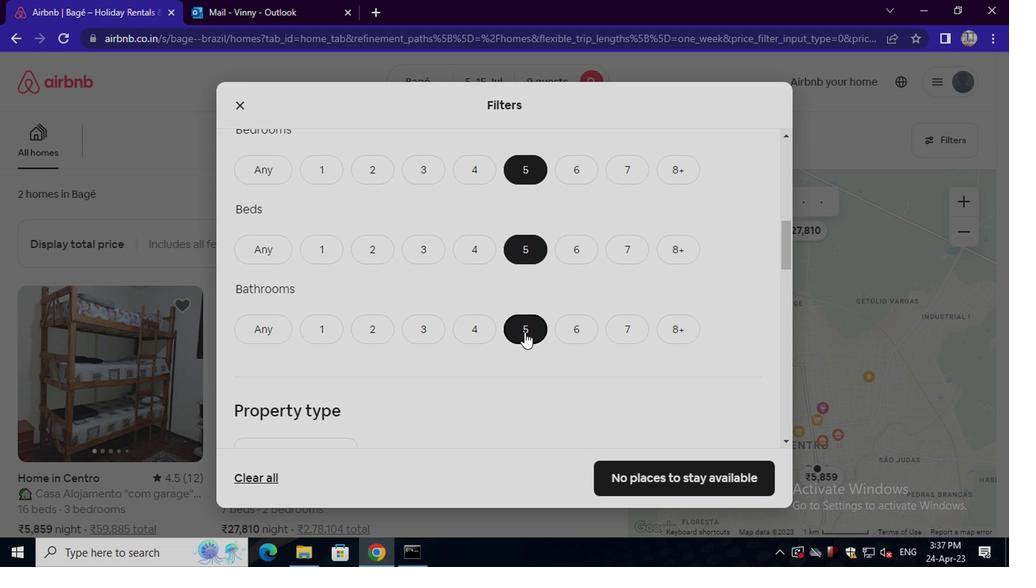 
Action: Mouse moved to (294, 349)
Screenshot: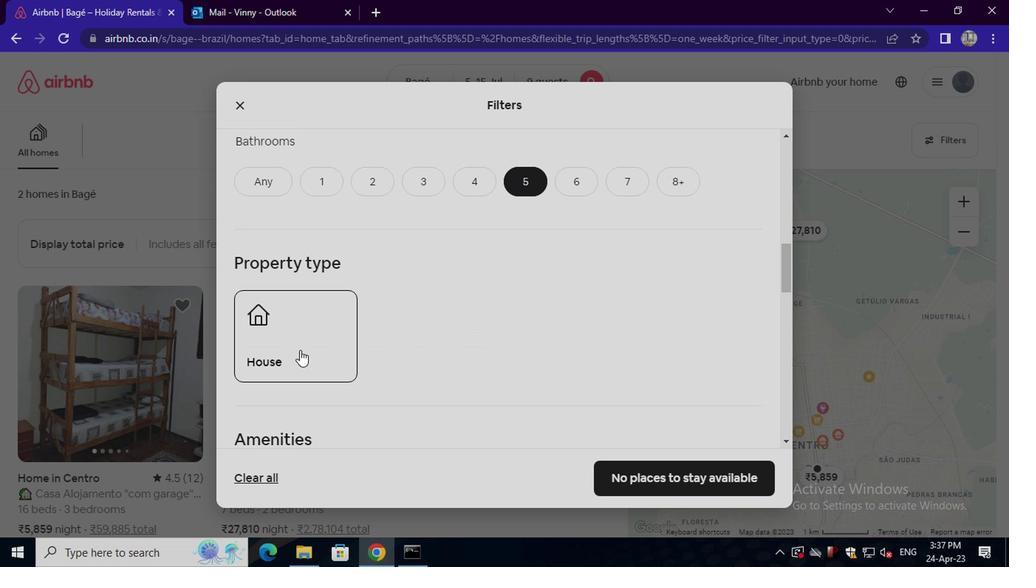 
Action: Mouse pressed left at (294, 349)
Screenshot: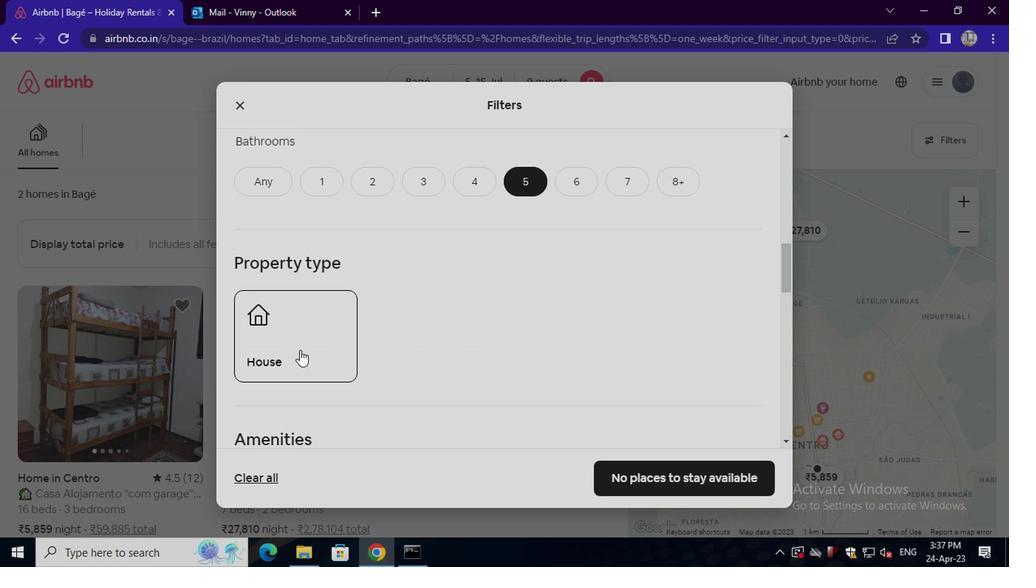 
Action: Mouse moved to (429, 351)
Screenshot: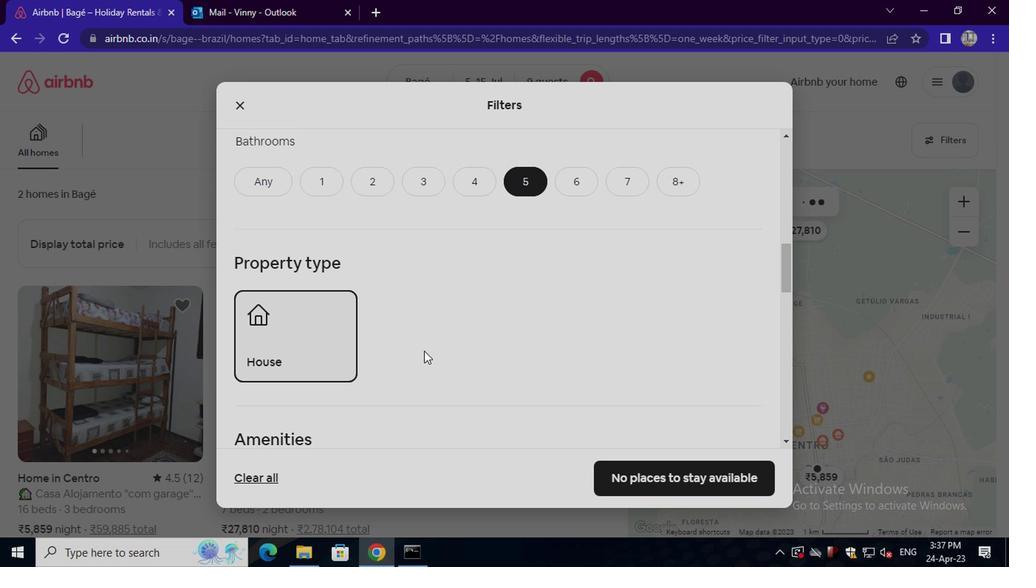 
Action: Mouse scrolled (429, 350) with delta (0, 0)
Screenshot: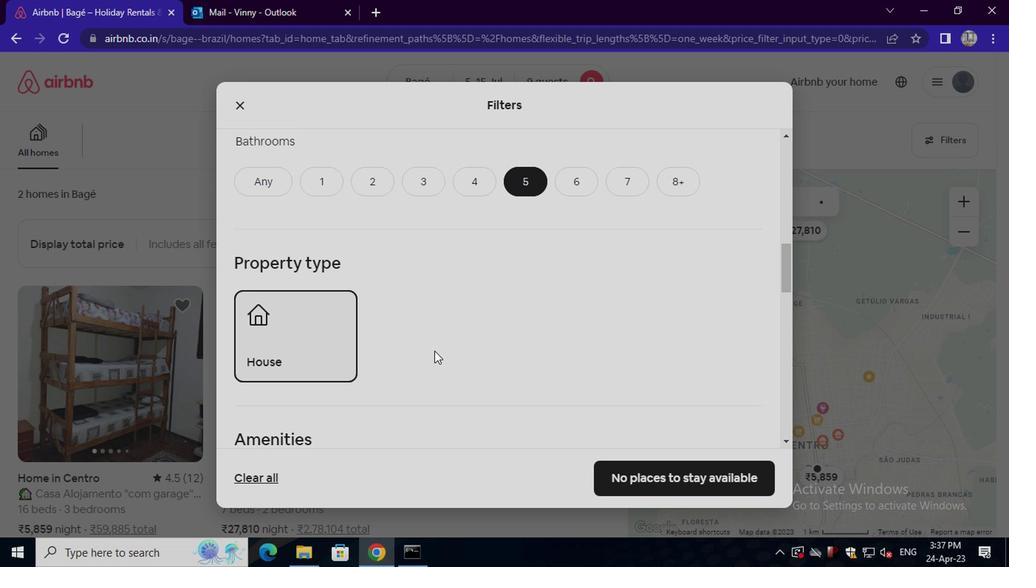 
Action: Mouse scrolled (429, 350) with delta (0, 0)
Screenshot: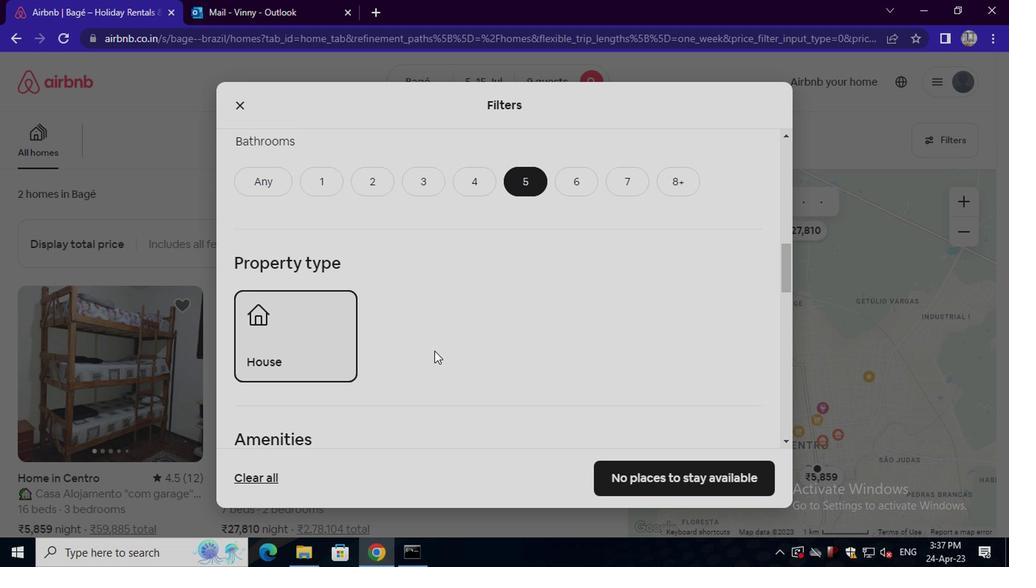 
Action: Mouse scrolled (429, 350) with delta (0, 0)
Screenshot: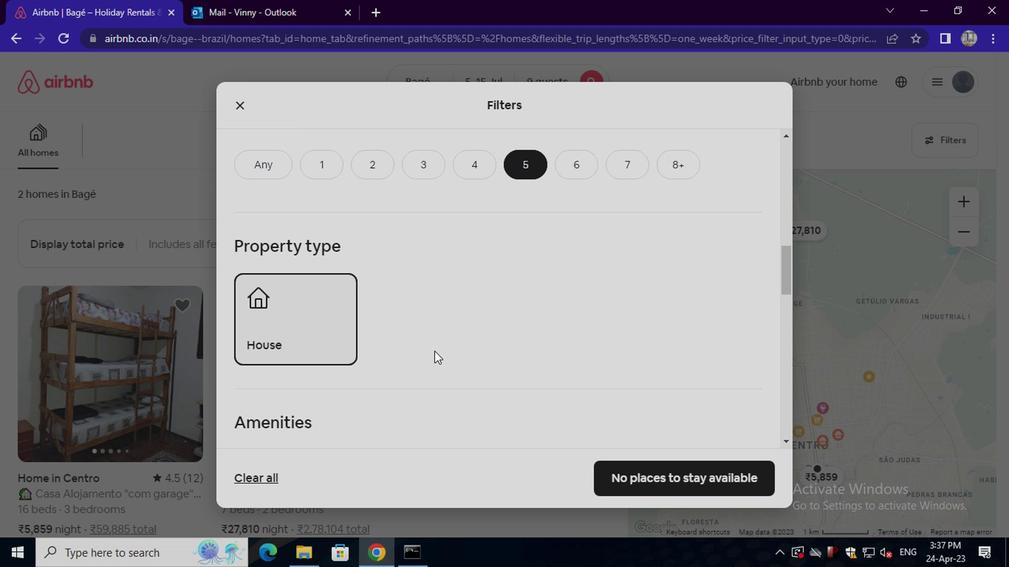
Action: Mouse moved to (296, 324)
Screenshot: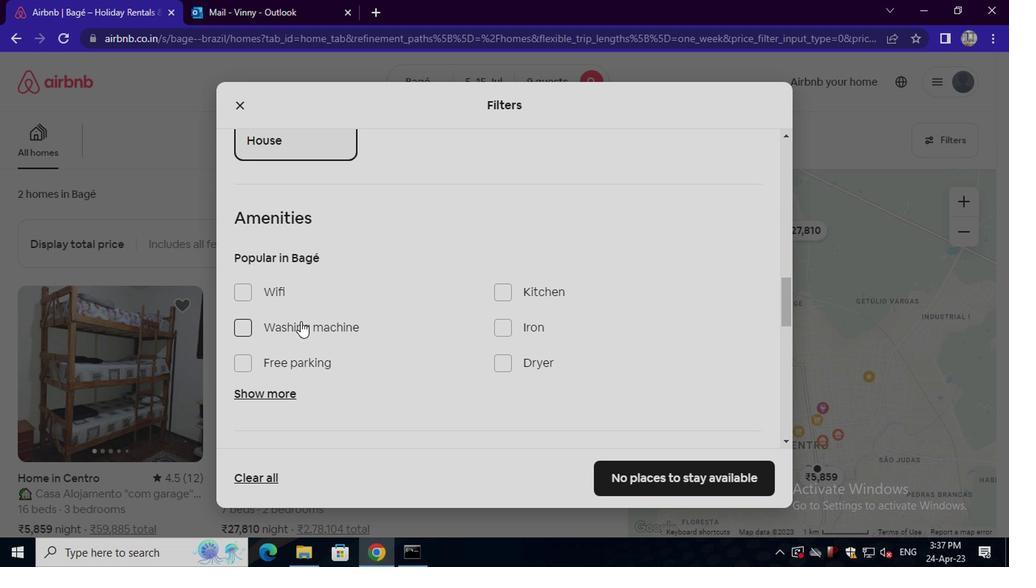 
Action: Mouse pressed left at (296, 324)
Screenshot: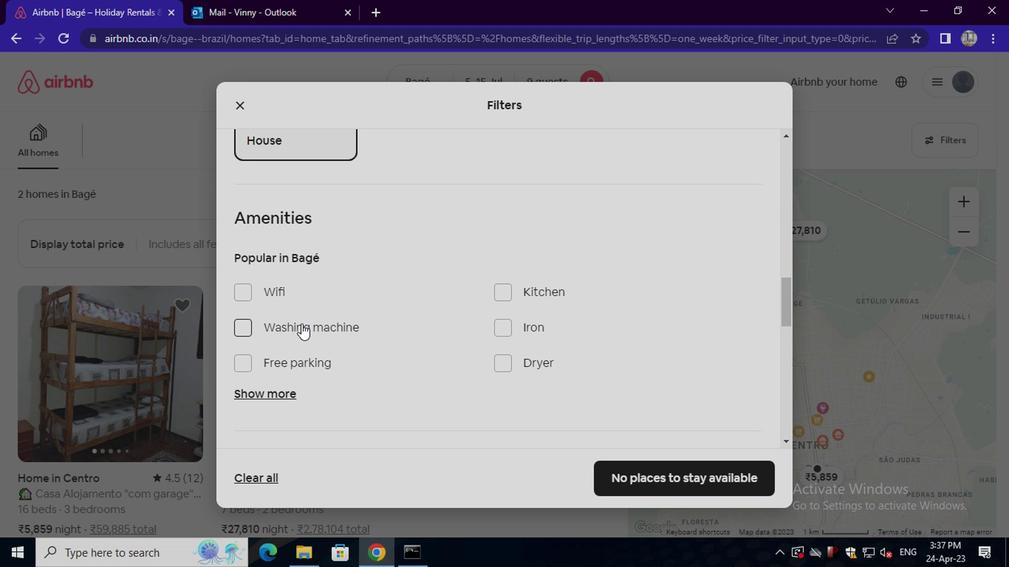 
Action: Mouse moved to (380, 357)
Screenshot: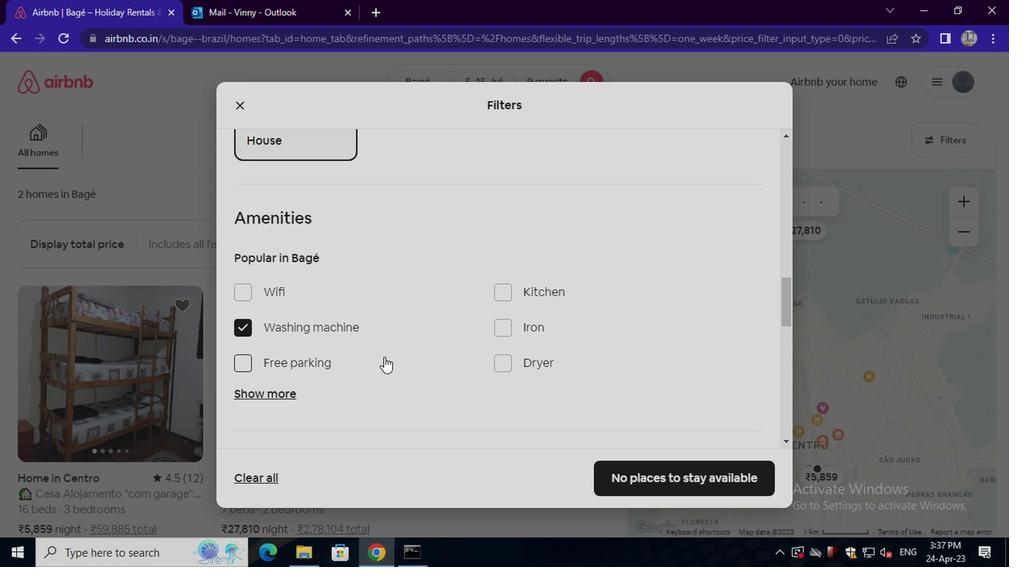 
Action: Mouse scrolled (380, 356) with delta (0, -1)
Screenshot: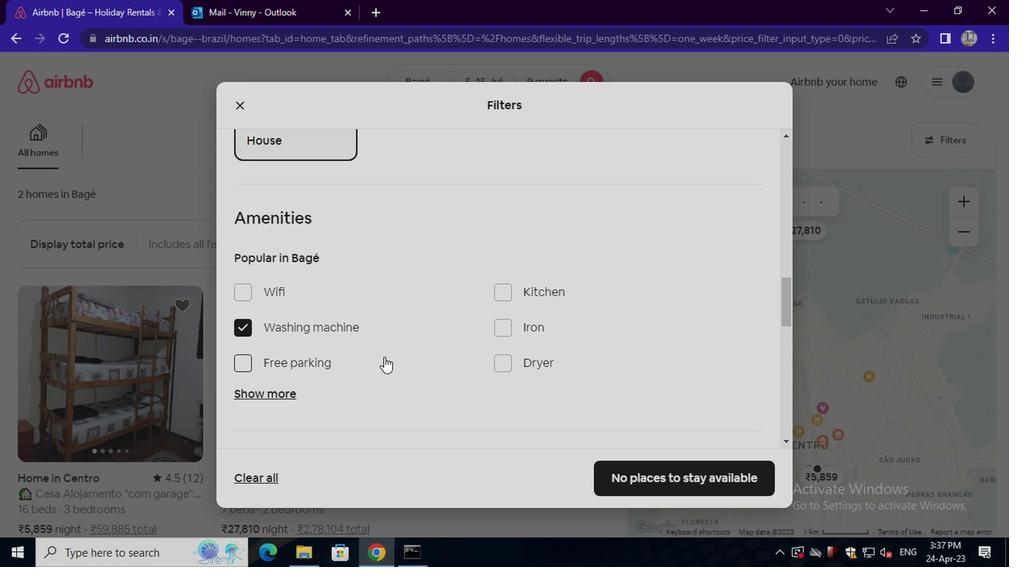
Action: Mouse scrolled (380, 356) with delta (0, -1)
Screenshot: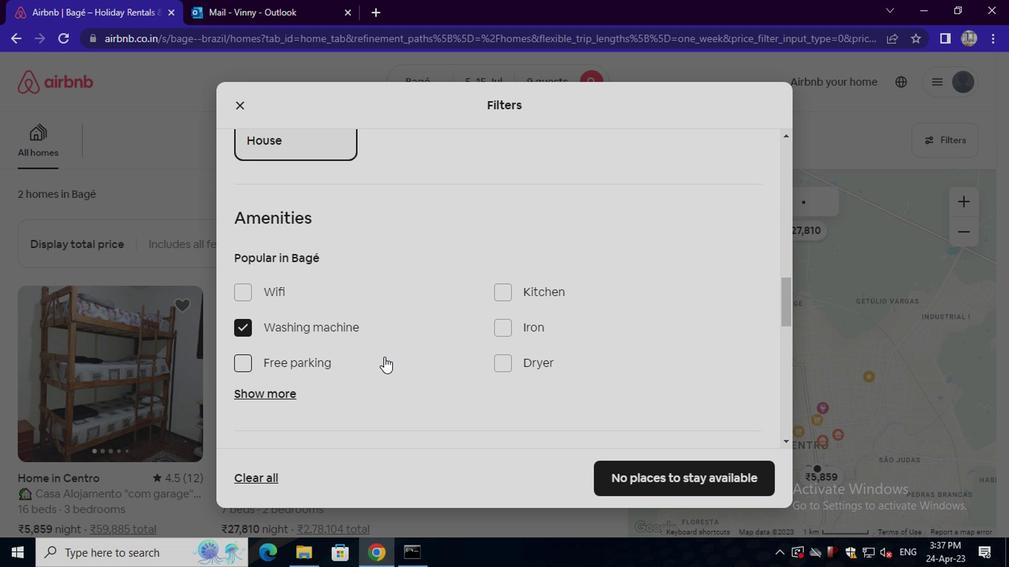 
Action: Mouse scrolled (380, 356) with delta (0, -1)
Screenshot: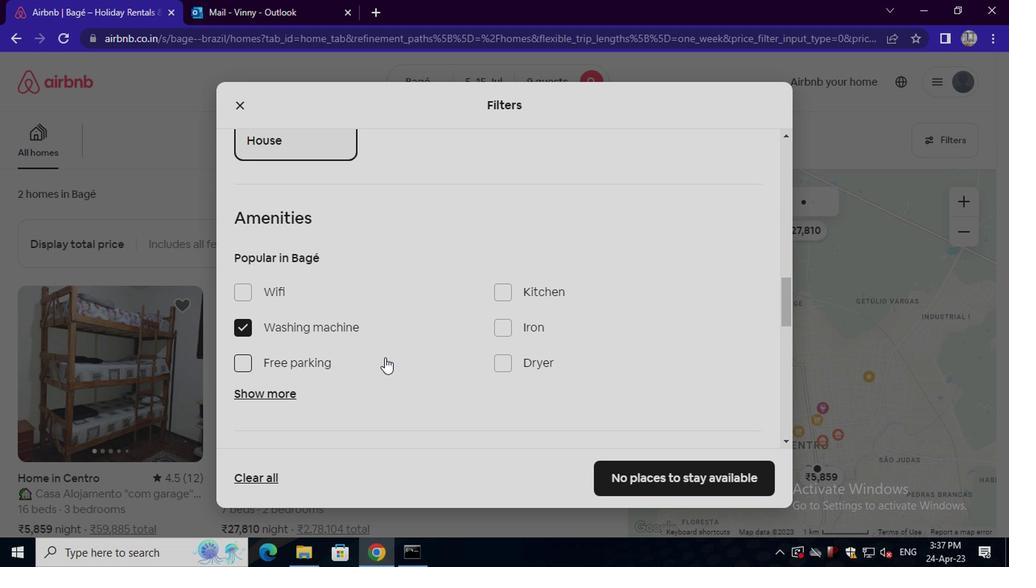 
Action: Mouse scrolled (380, 356) with delta (0, -1)
Screenshot: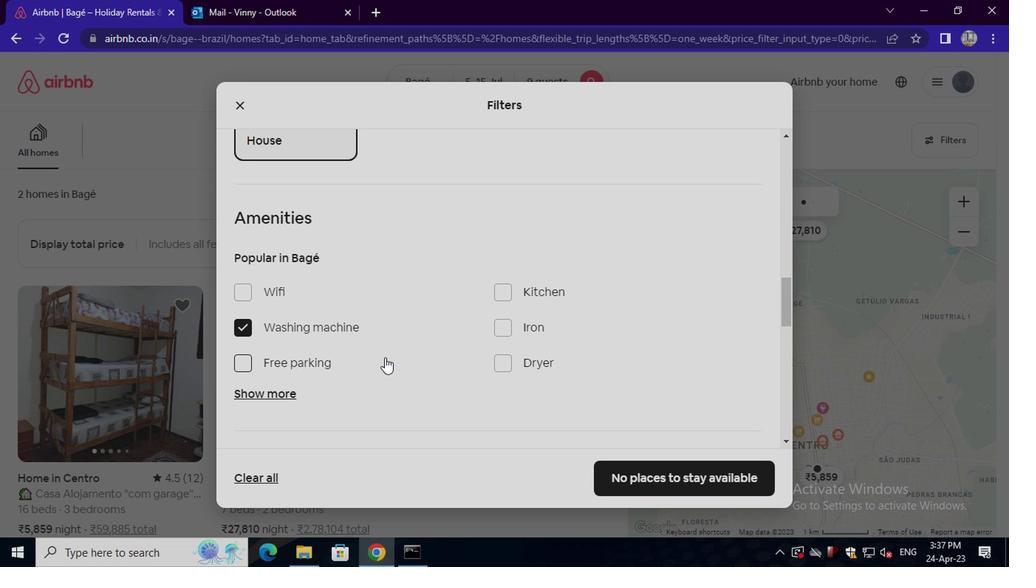 
Action: Mouse scrolled (380, 356) with delta (0, -1)
Screenshot: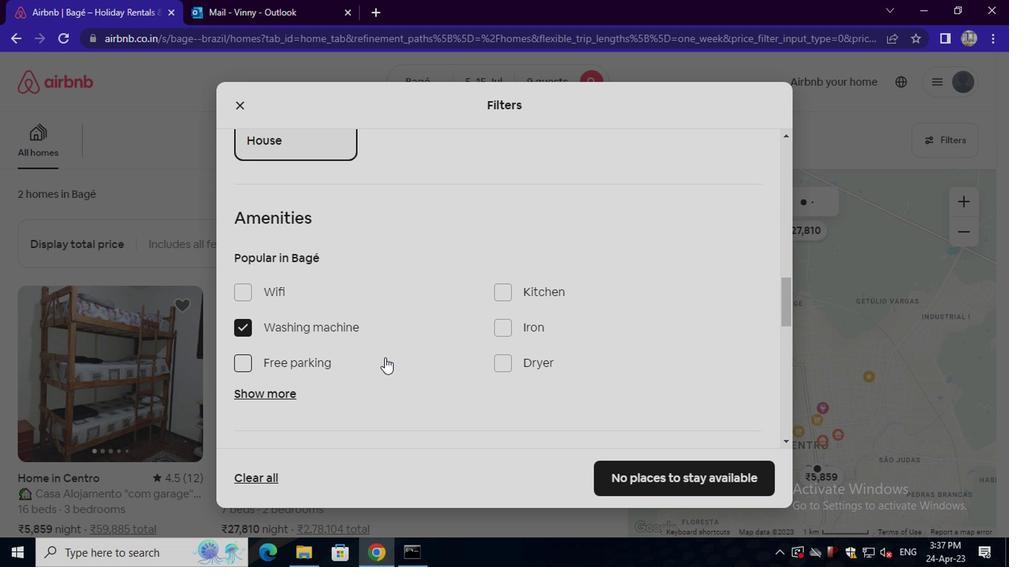 
Action: Mouse moved to (720, 203)
Screenshot: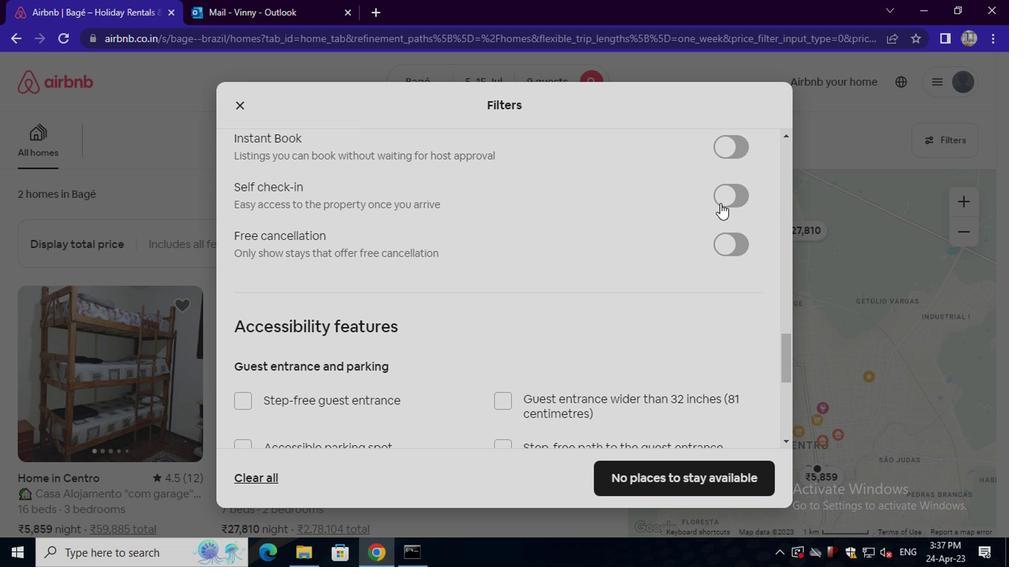 
Action: Mouse pressed left at (720, 203)
Screenshot: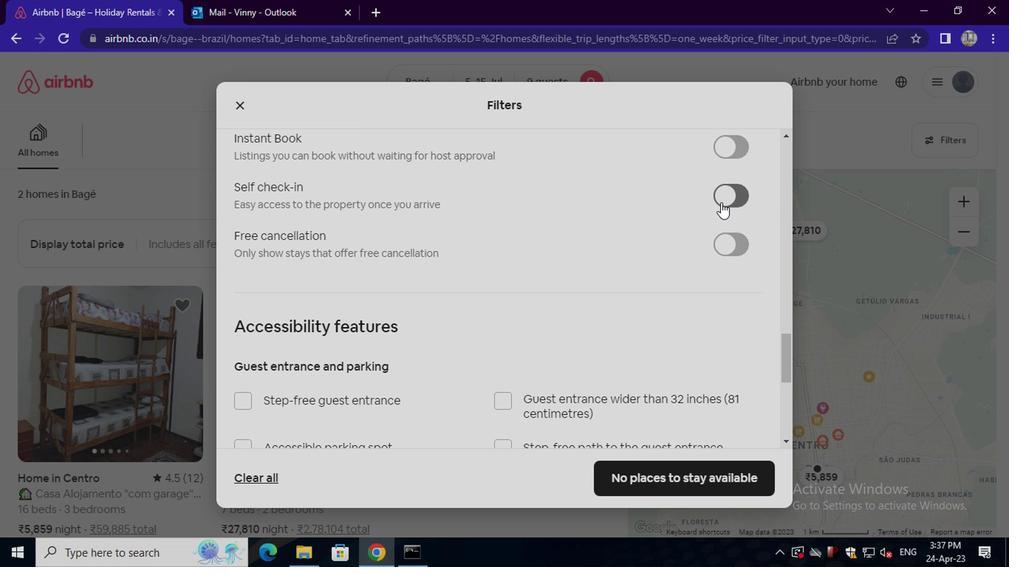 
Action: Mouse moved to (413, 303)
Screenshot: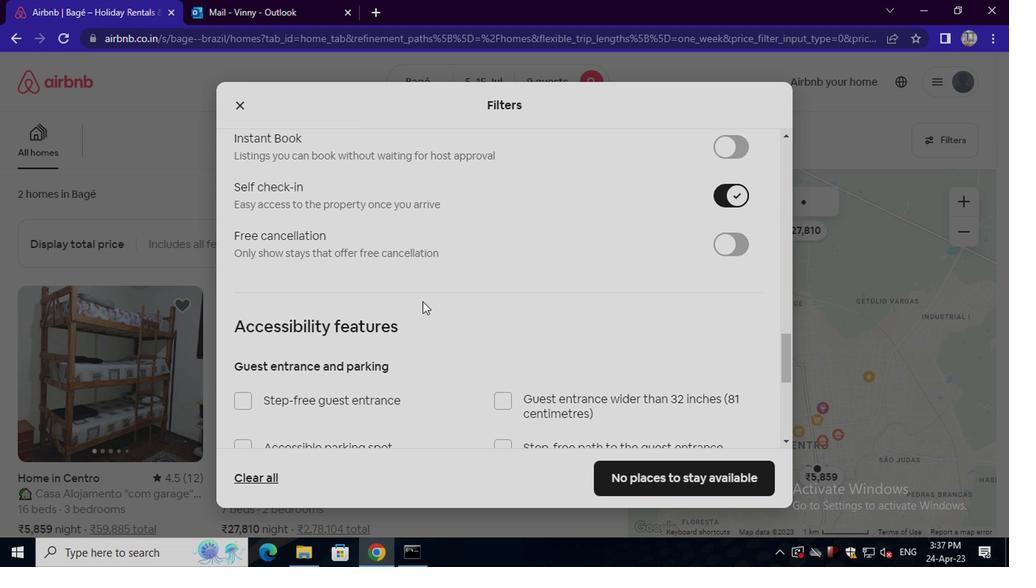 
Action: Mouse scrolled (413, 303) with delta (0, 0)
Screenshot: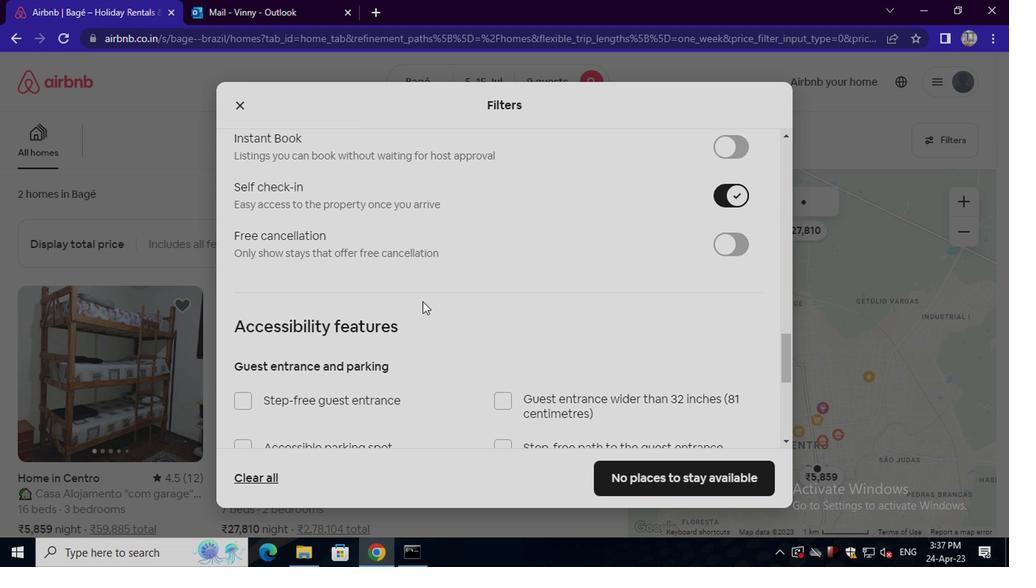 
Action: Mouse scrolled (413, 303) with delta (0, 0)
Screenshot: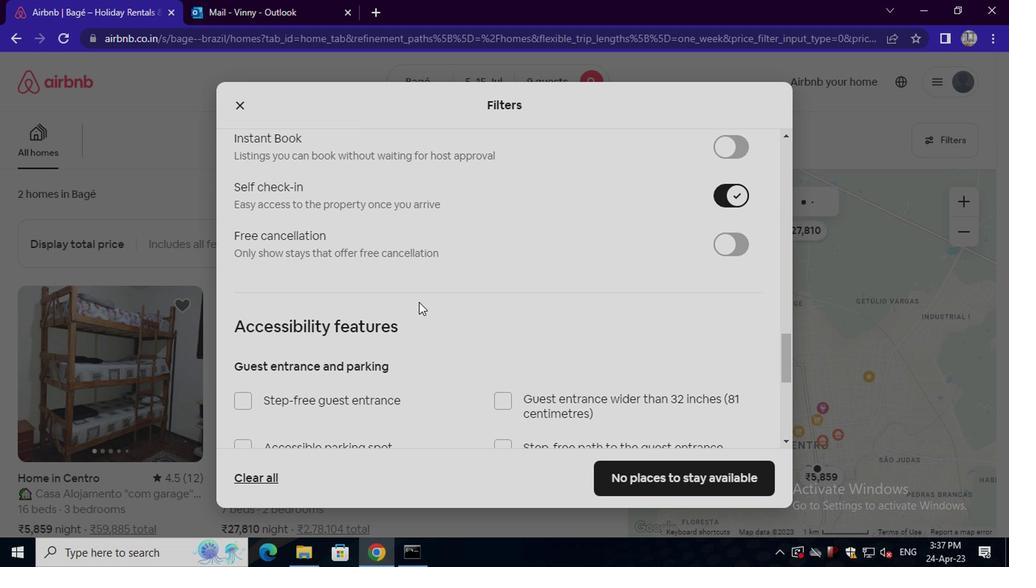 
Action: Mouse scrolled (413, 303) with delta (0, 0)
Screenshot: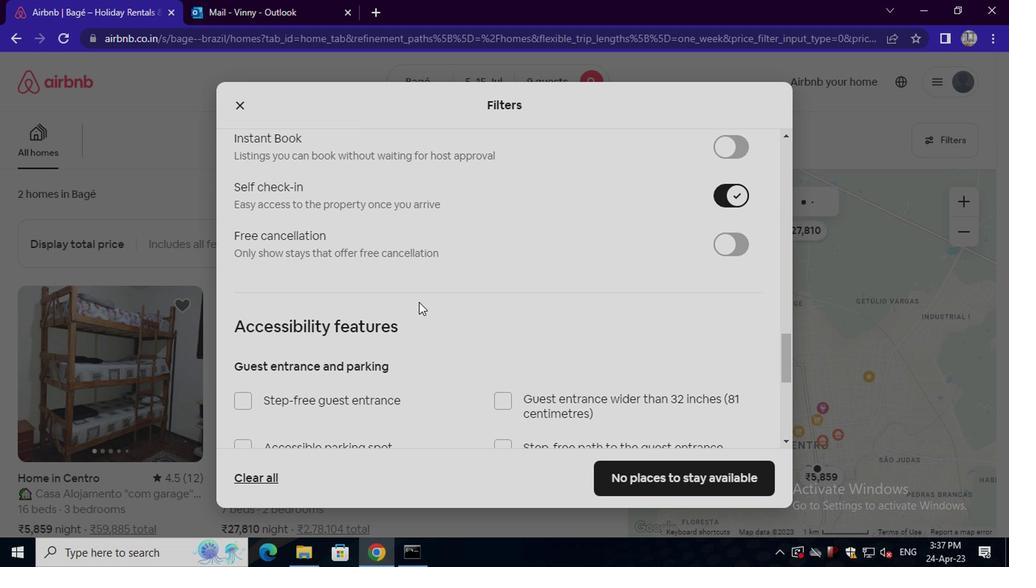 
Action: Mouse scrolled (413, 303) with delta (0, 0)
Screenshot: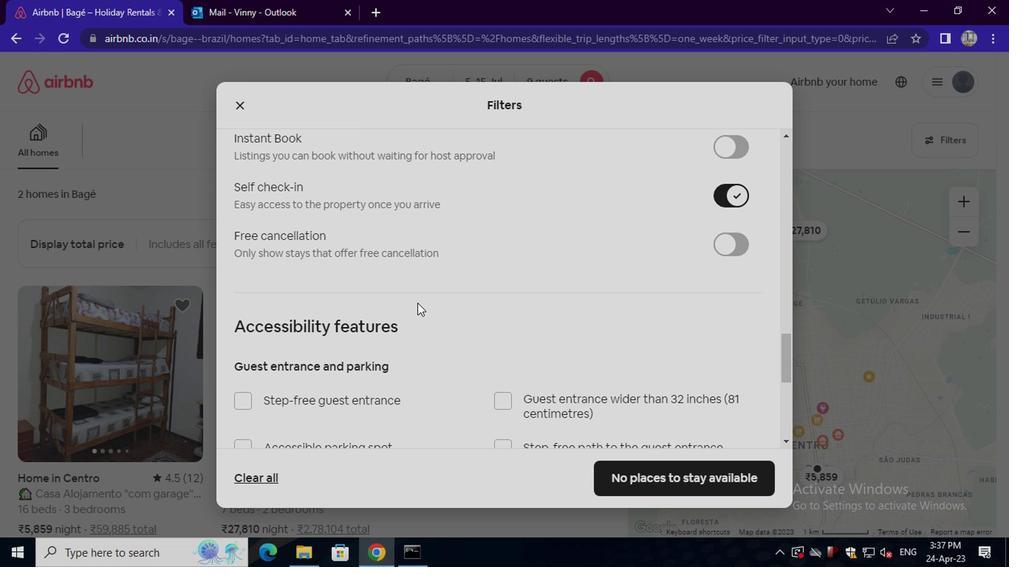 
Action: Mouse scrolled (413, 303) with delta (0, 0)
Screenshot: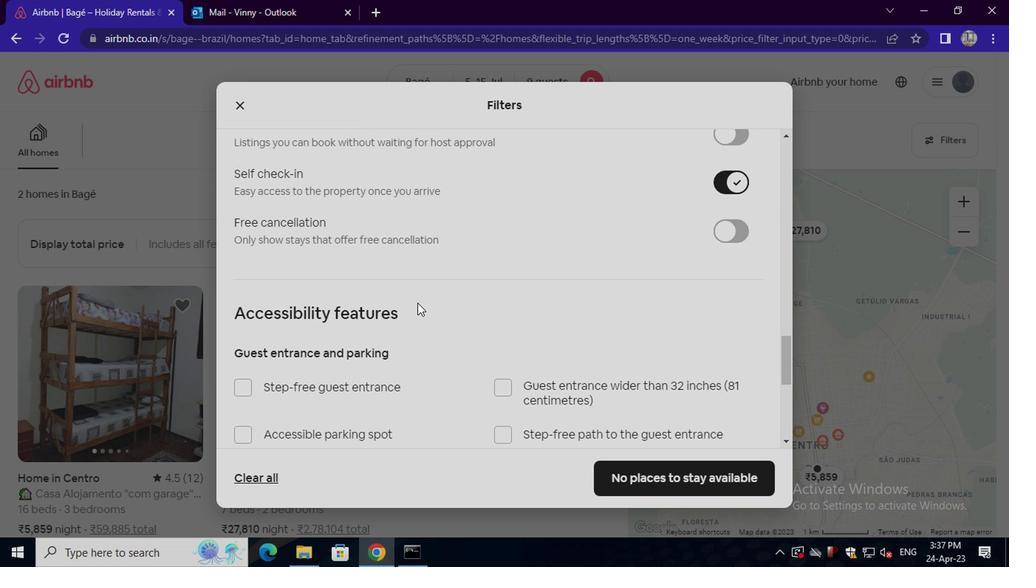 
Action: Mouse moved to (411, 305)
Screenshot: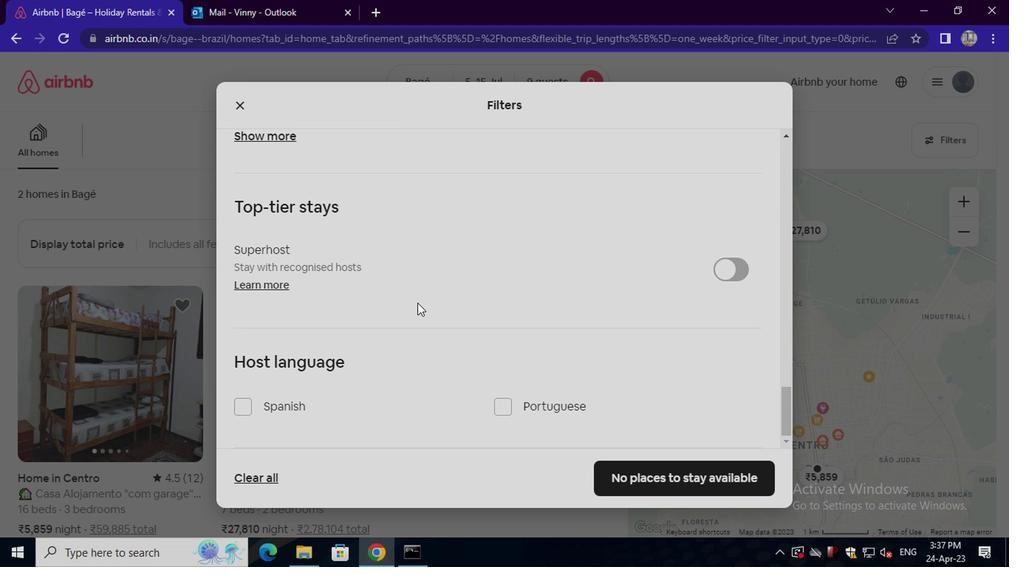 
Action: Mouse scrolled (411, 304) with delta (0, 0)
Screenshot: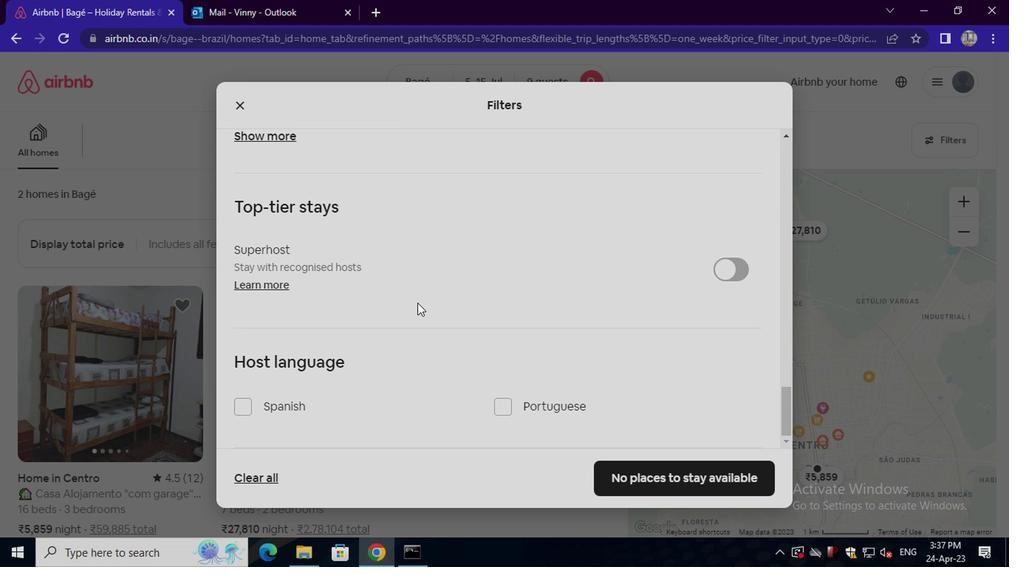 
Action: Mouse moved to (409, 306)
Screenshot: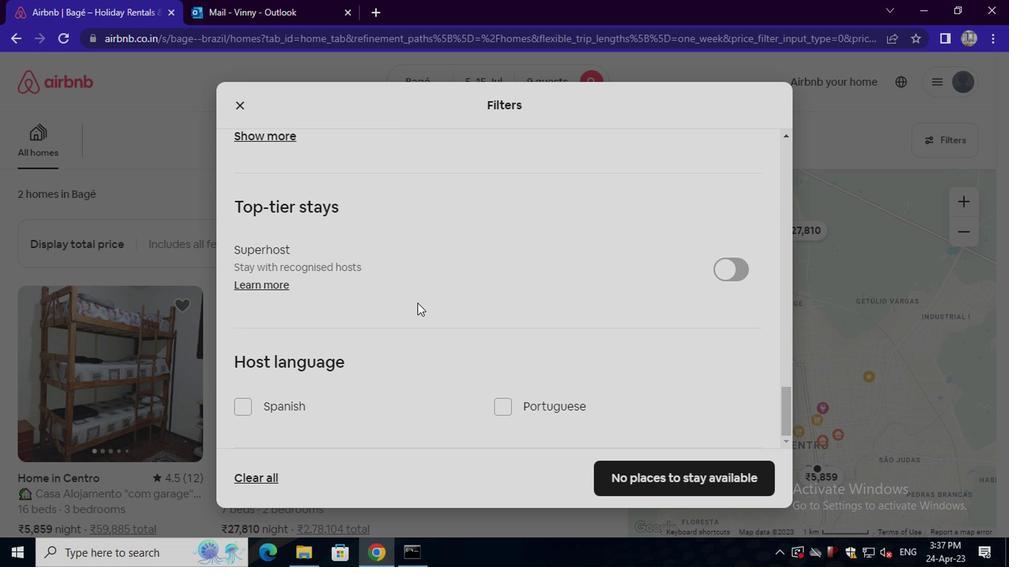 
Action: Mouse scrolled (409, 305) with delta (0, -1)
Screenshot: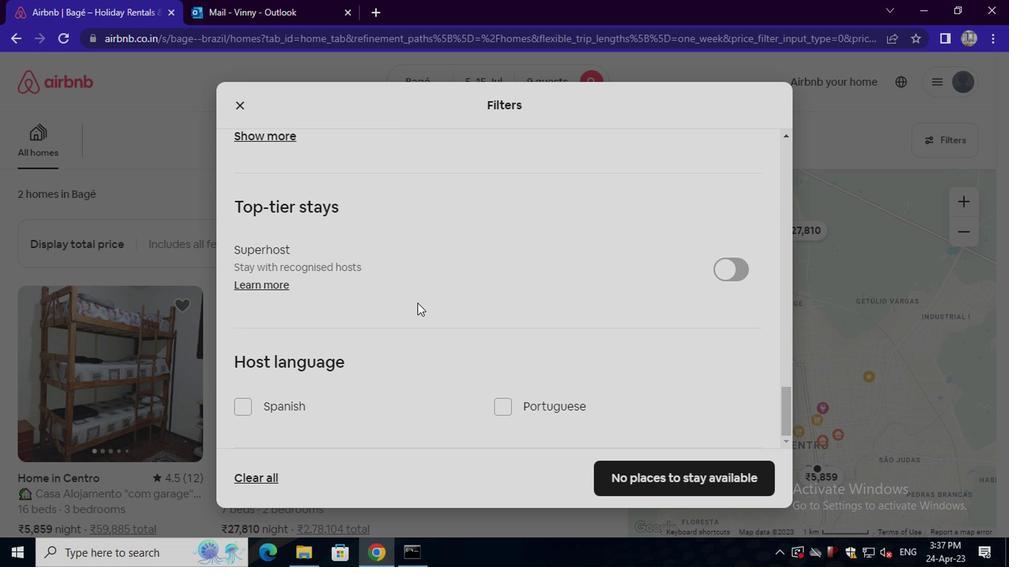 
Action: Mouse moved to (295, 402)
Screenshot: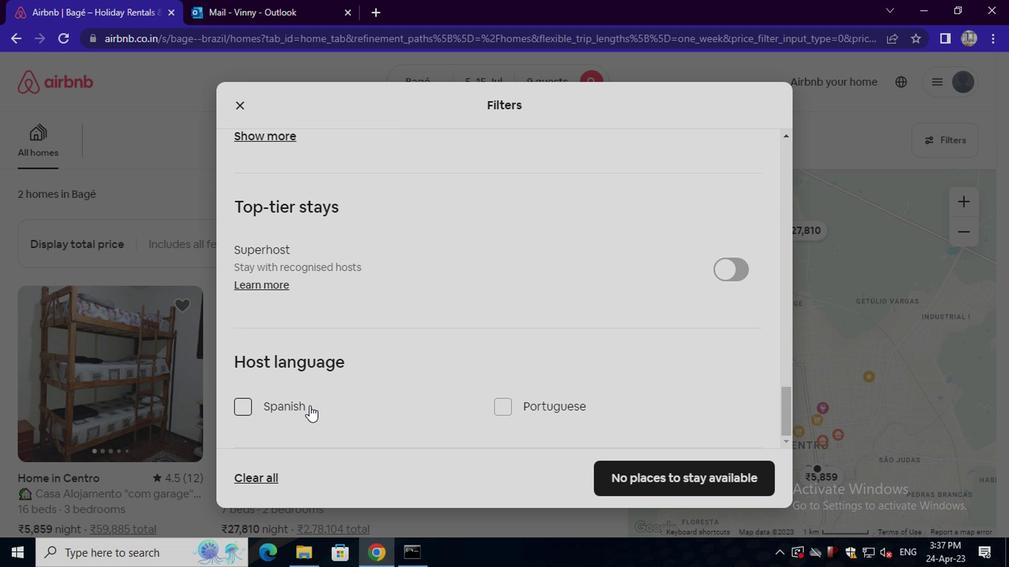 
Action: Mouse pressed left at (295, 402)
Screenshot: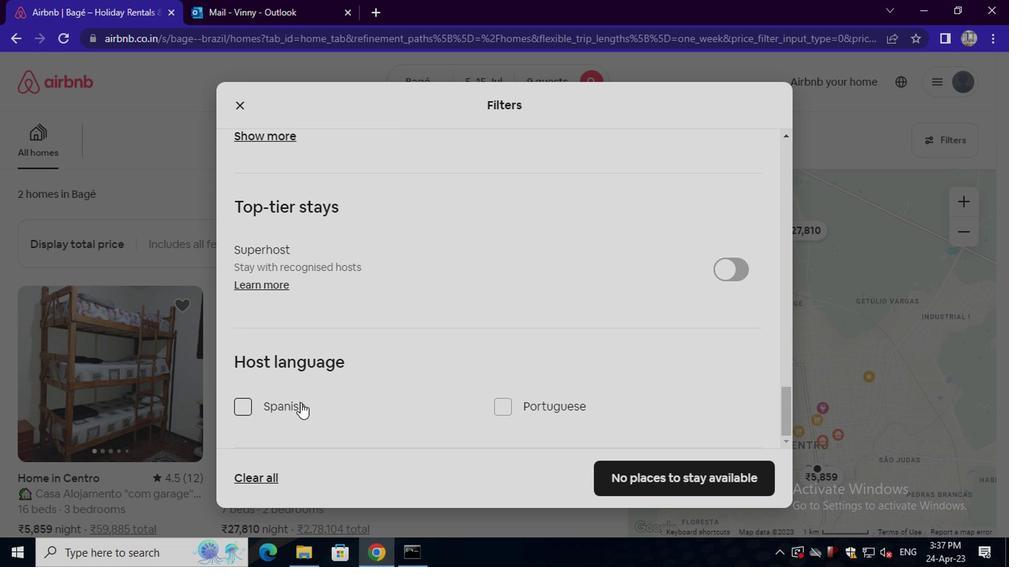 
Action: Mouse moved to (643, 480)
Screenshot: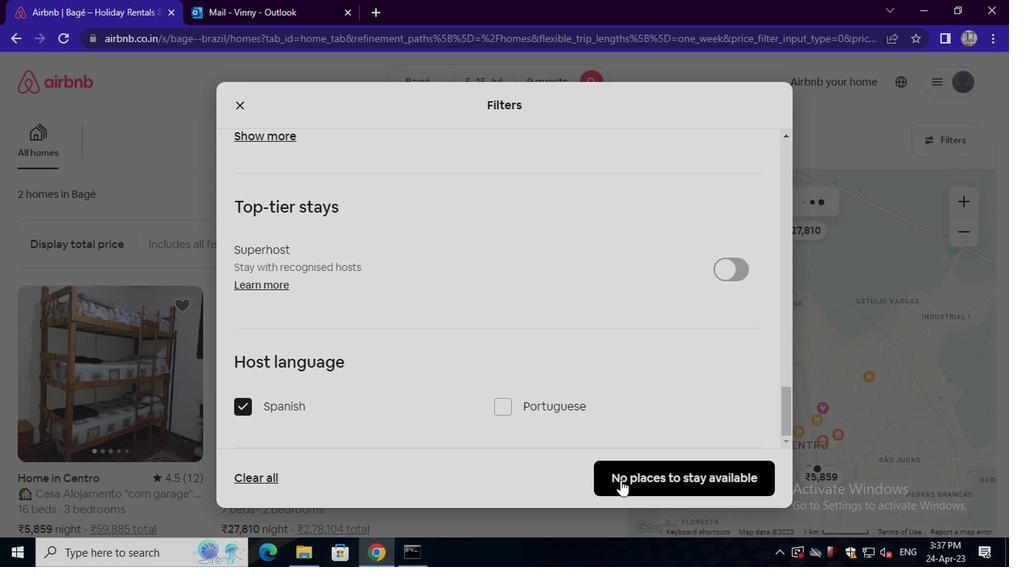 
Action: Mouse pressed left at (643, 480)
Screenshot: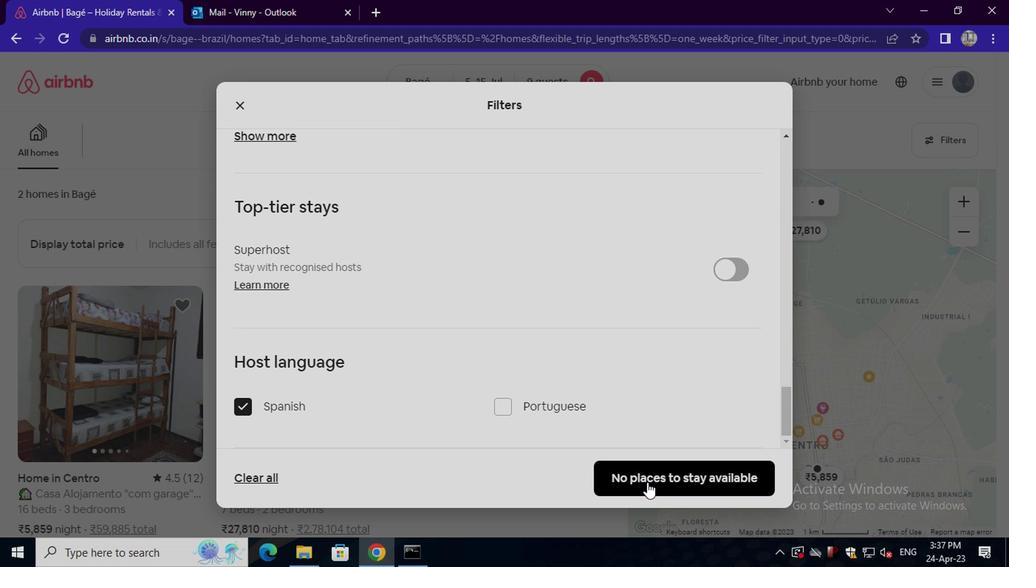 
